 Task: Search one way flight ticket for 2 adults, 2 infants in seat and 1 infant on lap in first from Elko: Elko Regional Airport (j.c. Harris Field) to Greensboro: Piedmont Triad International Airport on 5-1-2023. Choice of flights is Spirit. Number of bags: 3 checked bags. Price is upto 90000. Outbound departure time preference is 10:45.
Action: Mouse moved to (190, 265)
Screenshot: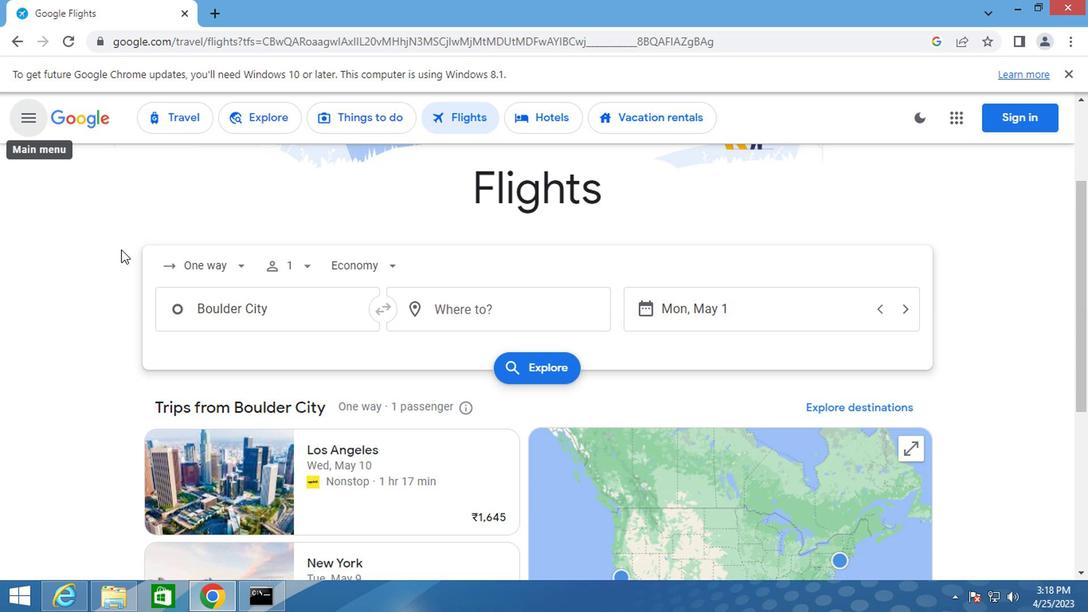 
Action: Mouse pressed left at (190, 265)
Screenshot: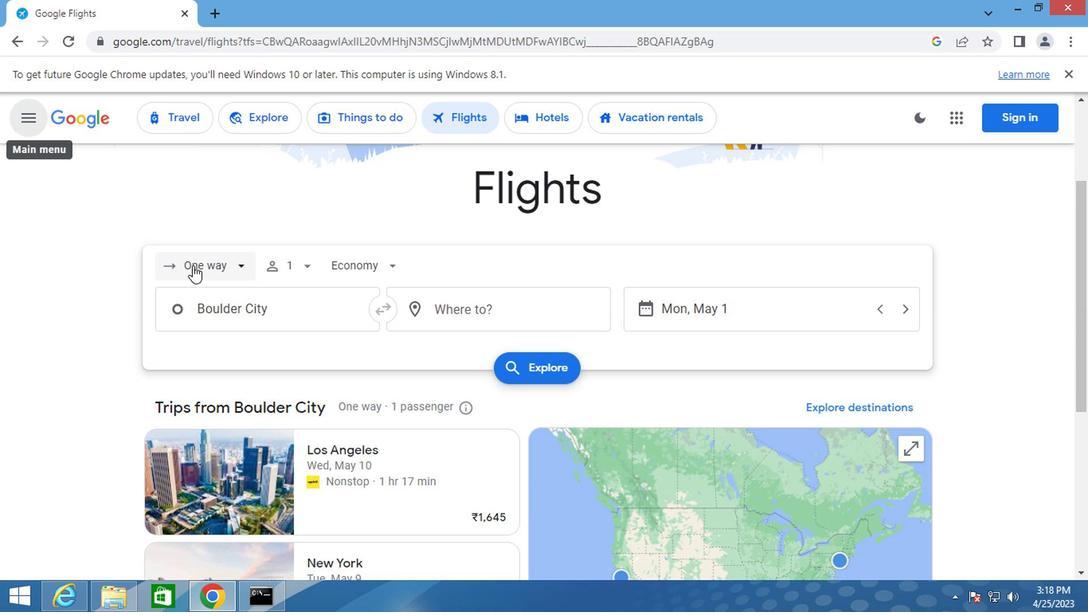 
Action: Mouse moved to (204, 339)
Screenshot: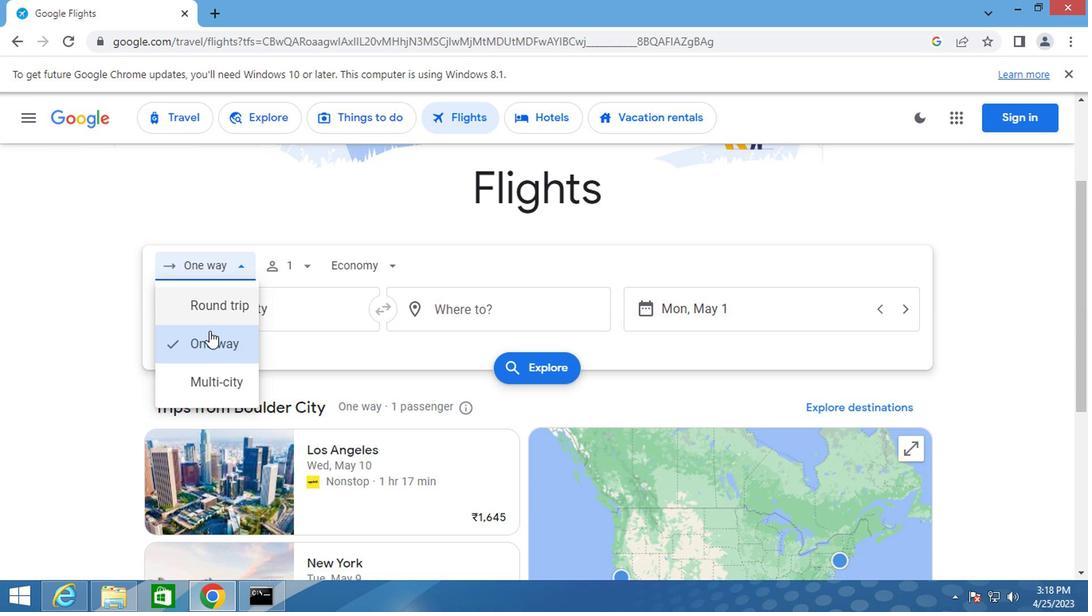 
Action: Mouse pressed left at (204, 339)
Screenshot: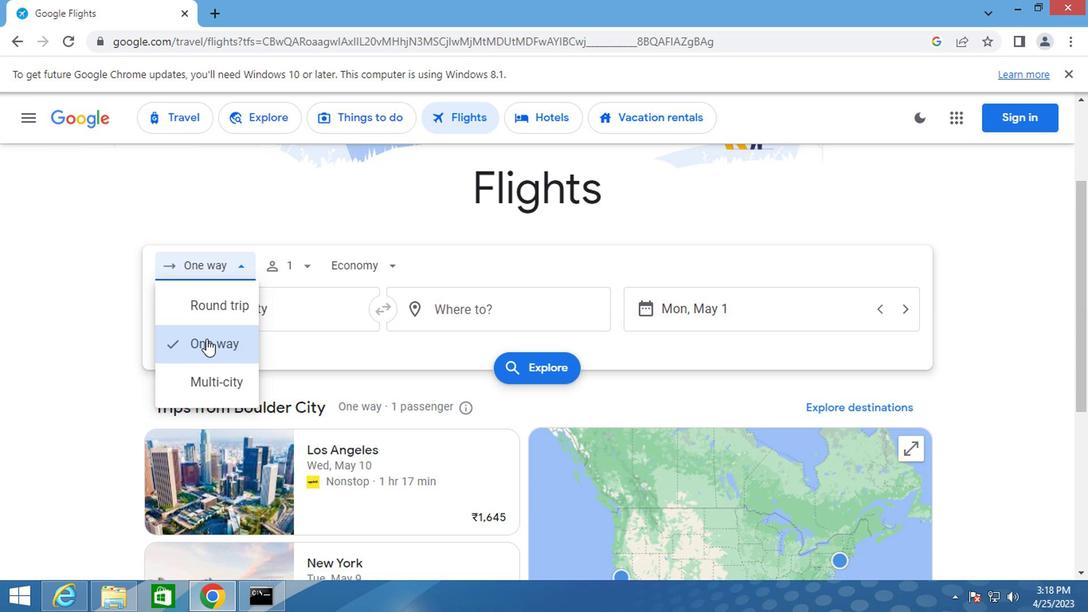 
Action: Mouse moved to (297, 266)
Screenshot: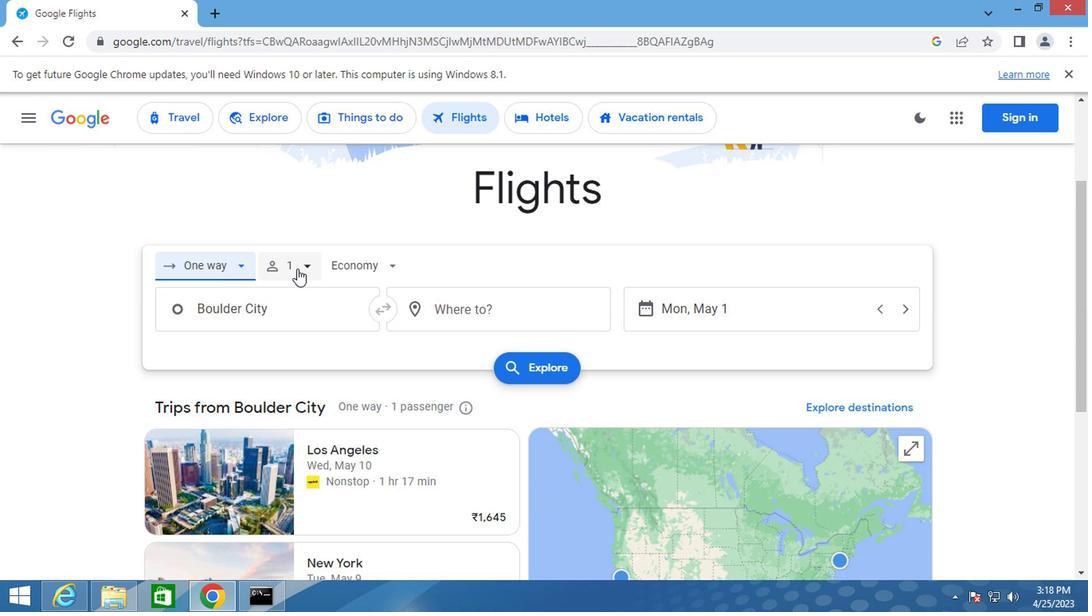 
Action: Mouse pressed left at (297, 266)
Screenshot: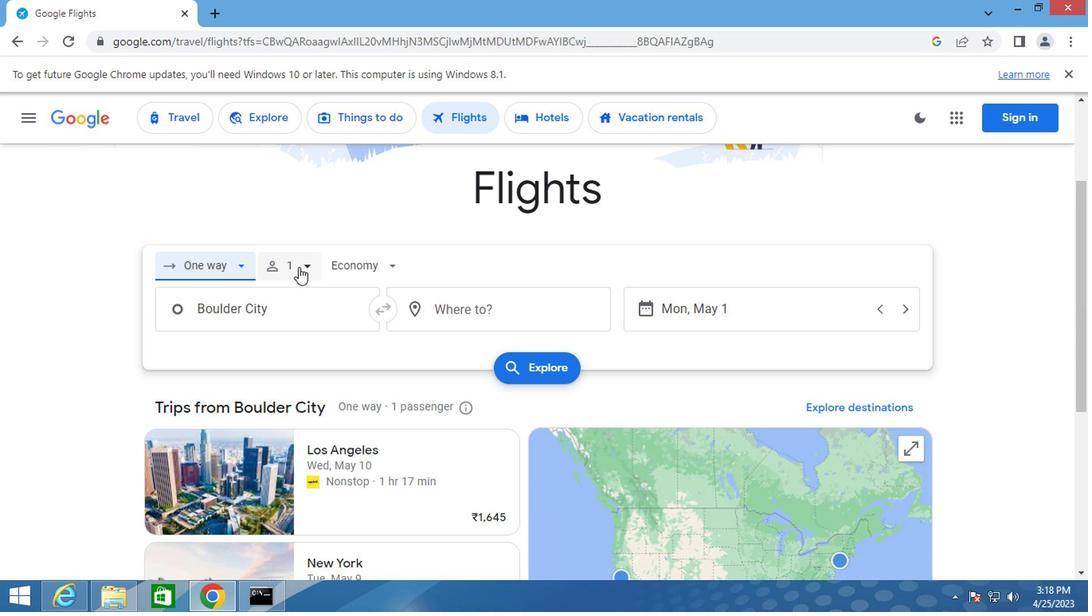 
Action: Mouse moved to (421, 307)
Screenshot: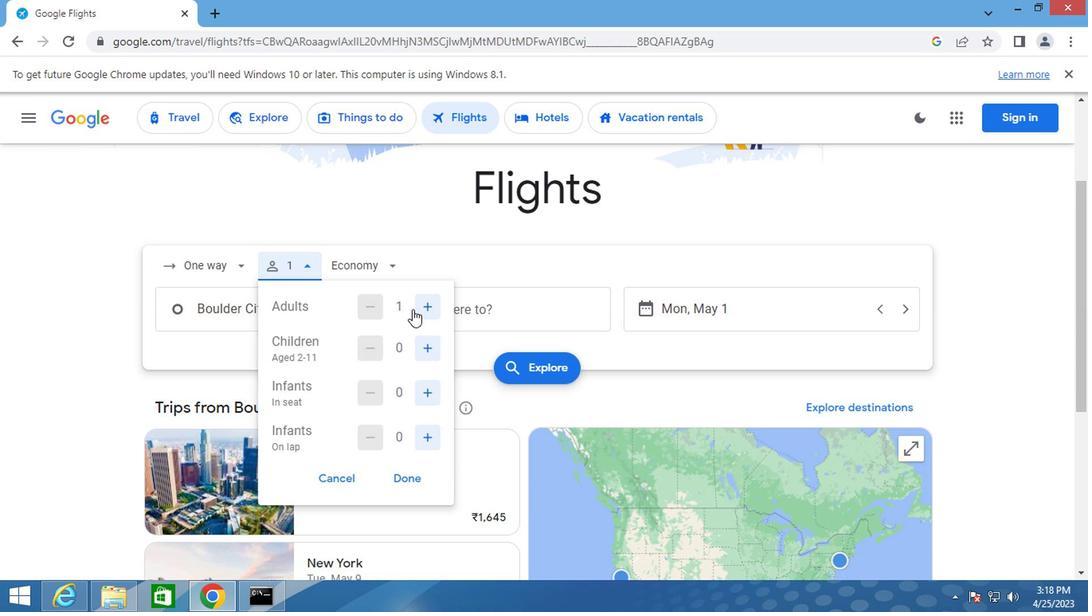 
Action: Mouse pressed left at (421, 307)
Screenshot: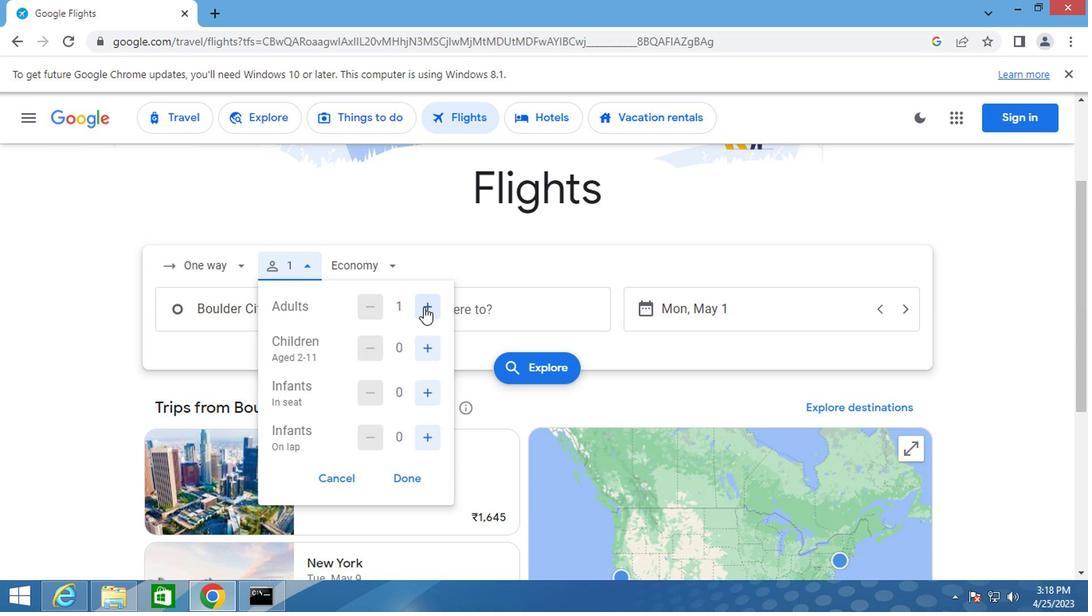 
Action: Mouse pressed left at (421, 307)
Screenshot: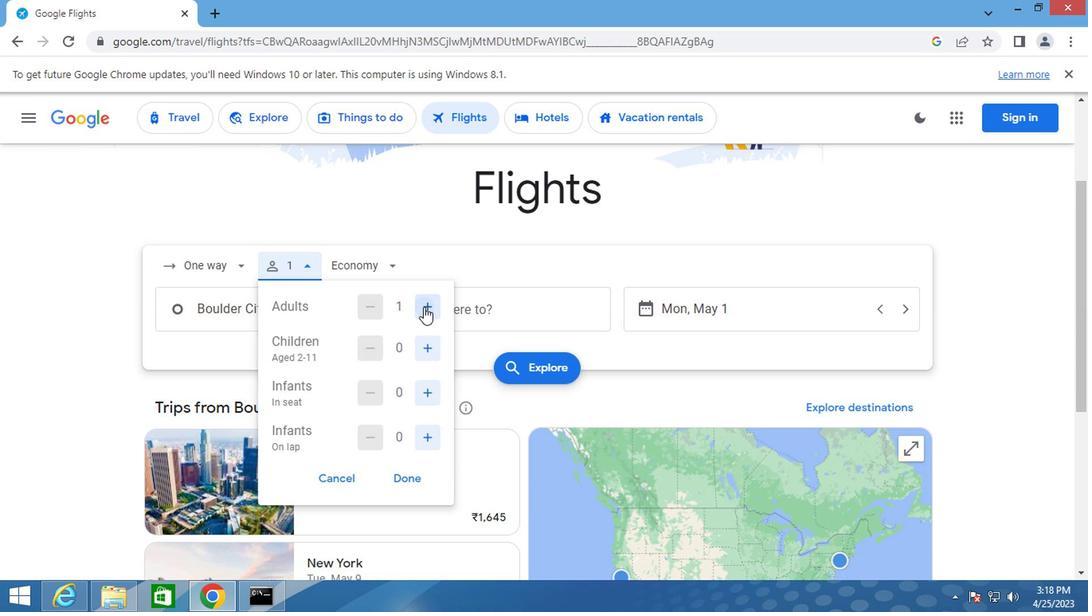 
Action: Mouse moved to (420, 342)
Screenshot: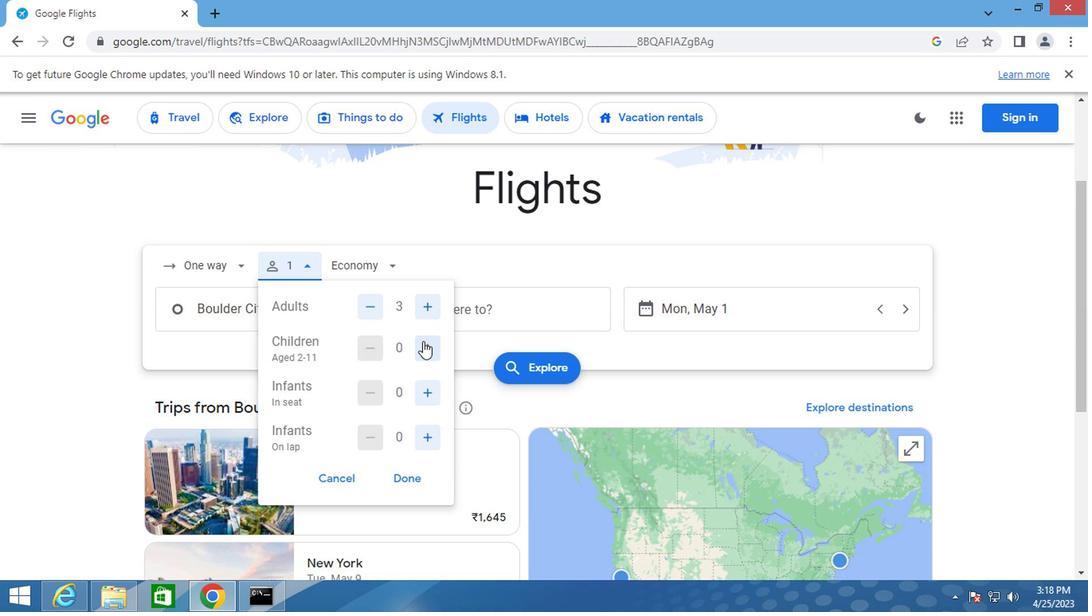 
Action: Mouse pressed left at (420, 342)
Screenshot: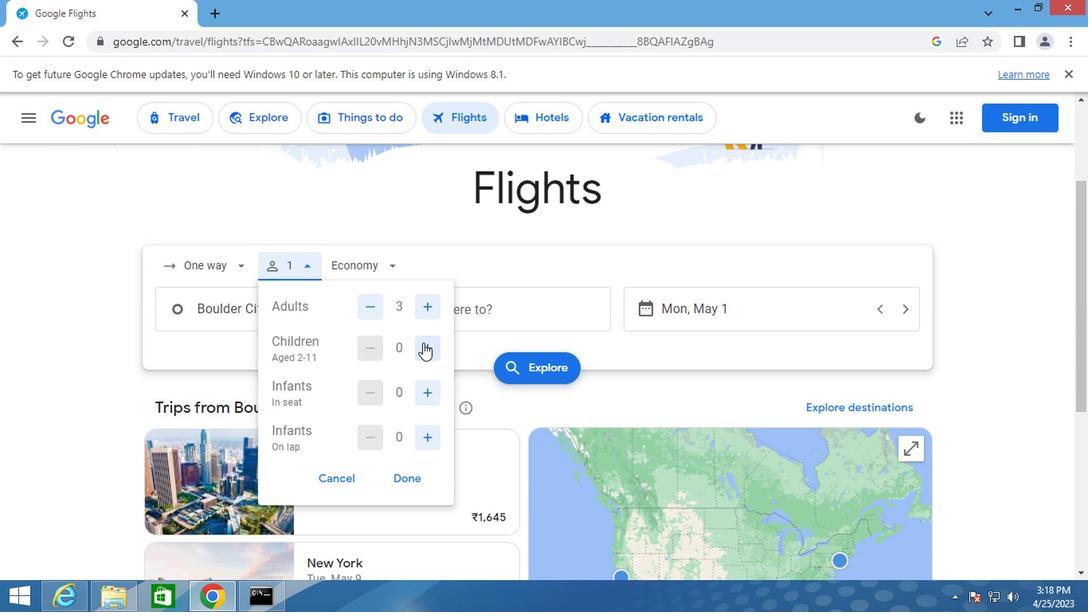 
Action: Mouse pressed left at (420, 342)
Screenshot: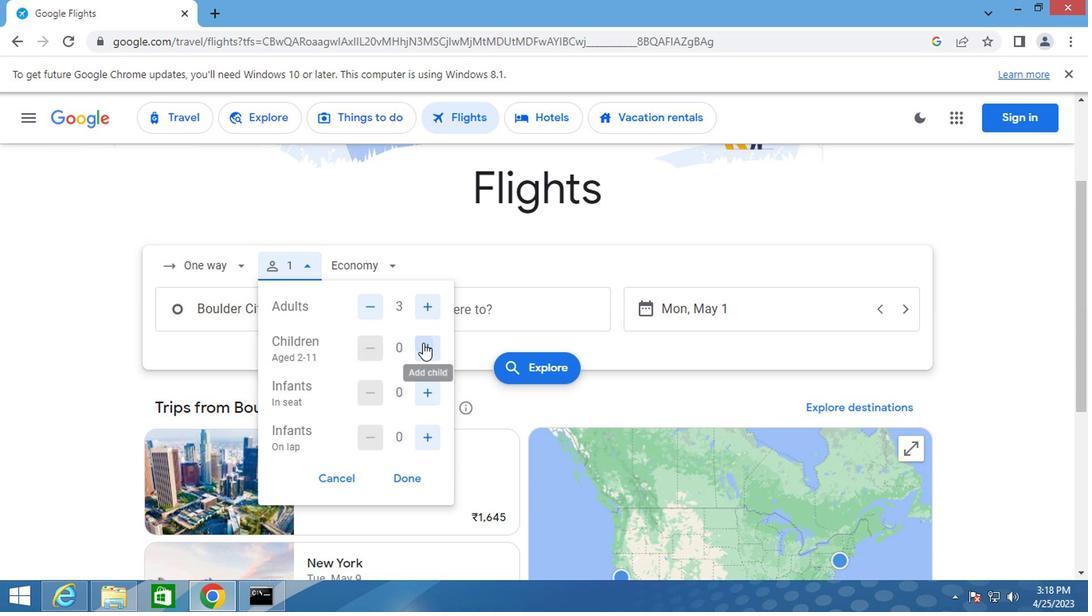 
Action: Mouse pressed left at (420, 342)
Screenshot: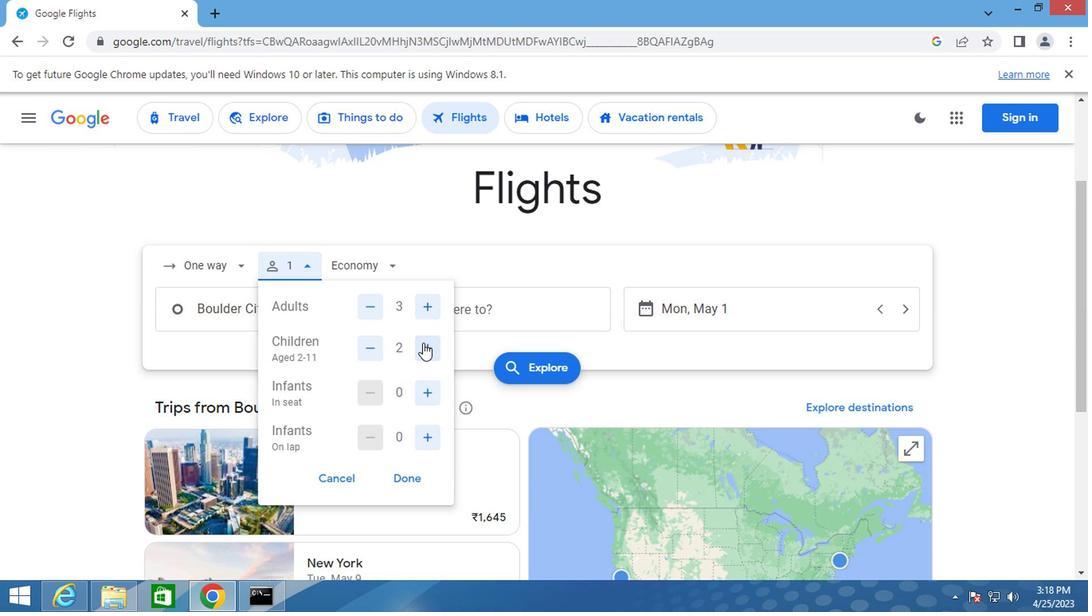 
Action: Mouse moved to (370, 273)
Screenshot: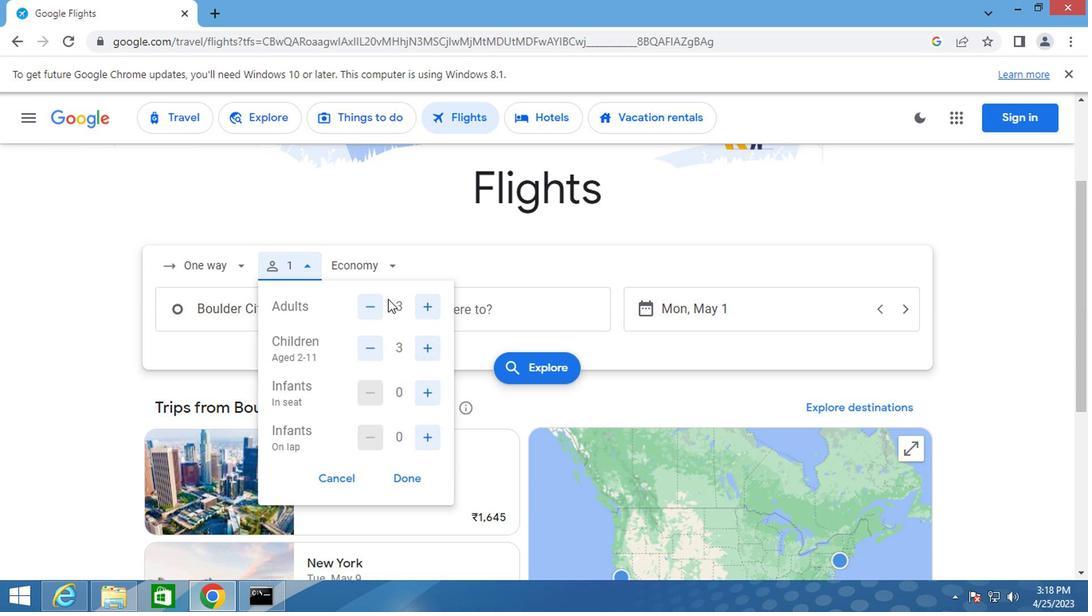 
Action: Mouse pressed left at (370, 273)
Screenshot: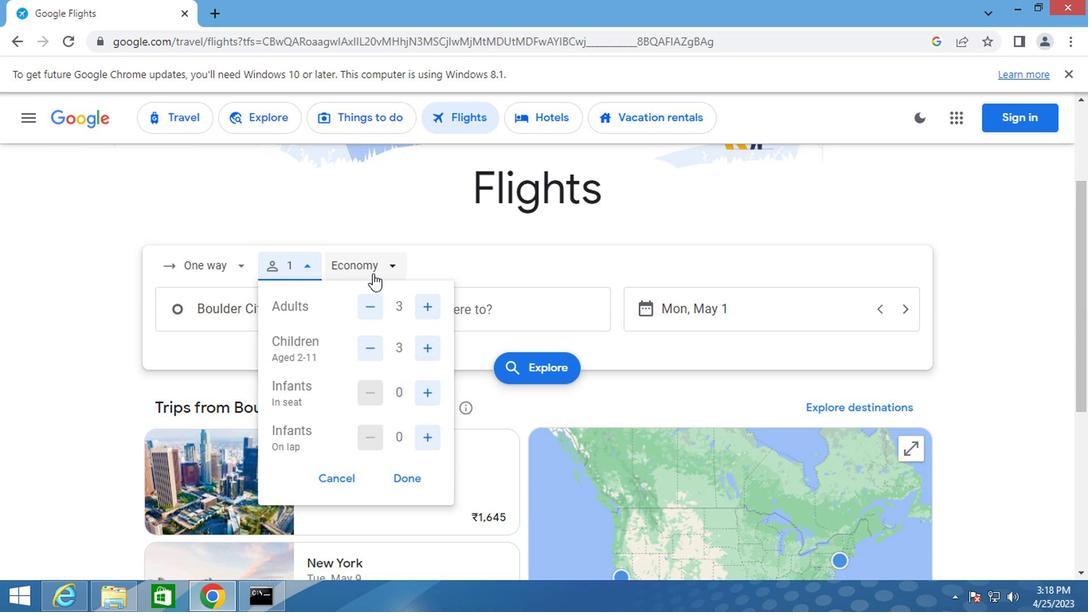 
Action: Mouse moved to (381, 370)
Screenshot: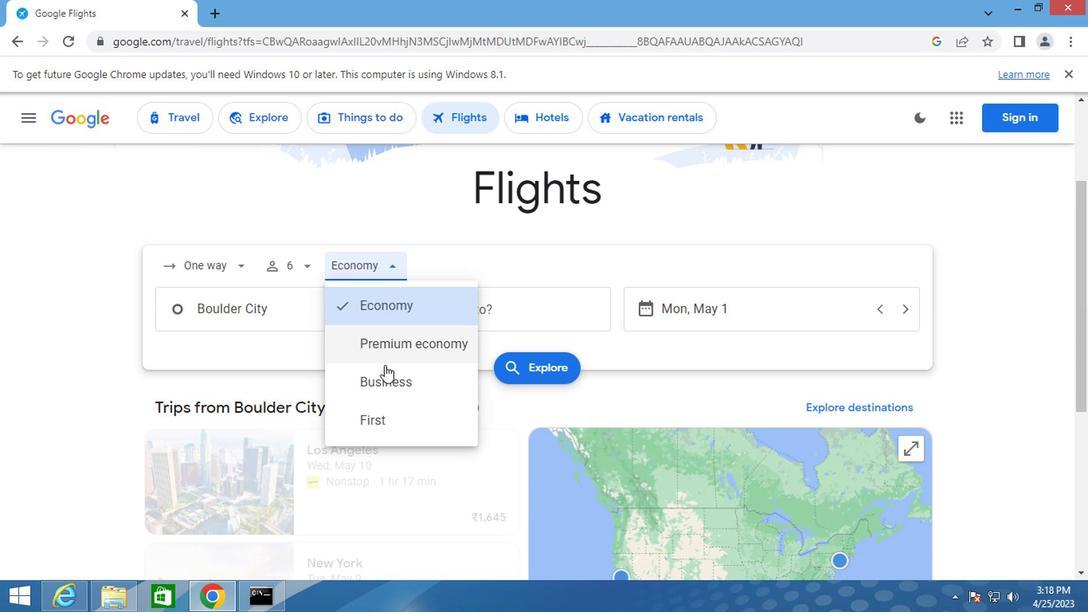 
Action: Mouse pressed left at (381, 370)
Screenshot: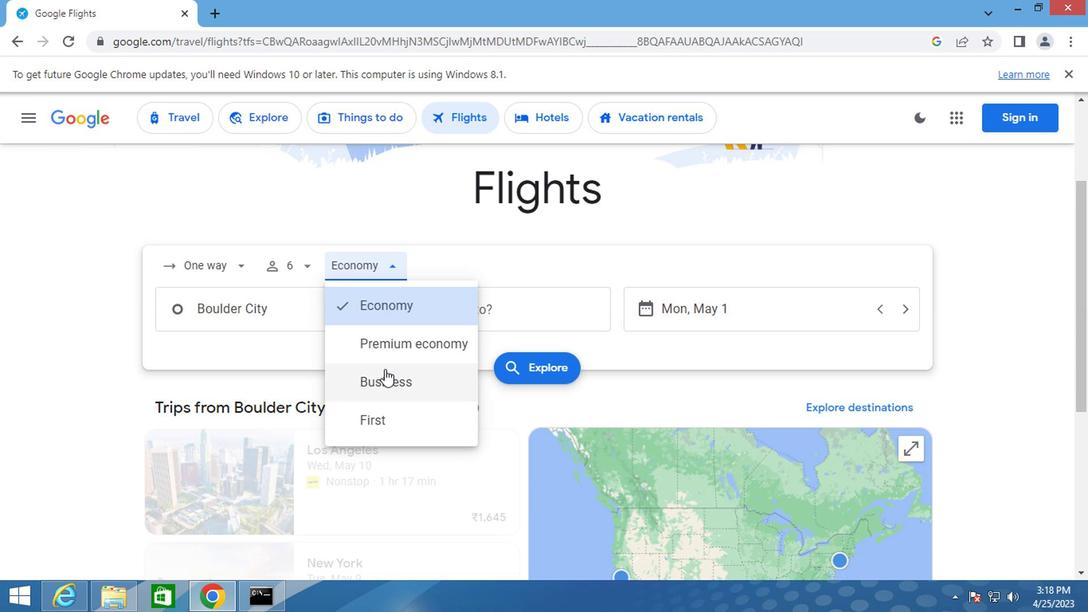 
Action: Mouse moved to (268, 313)
Screenshot: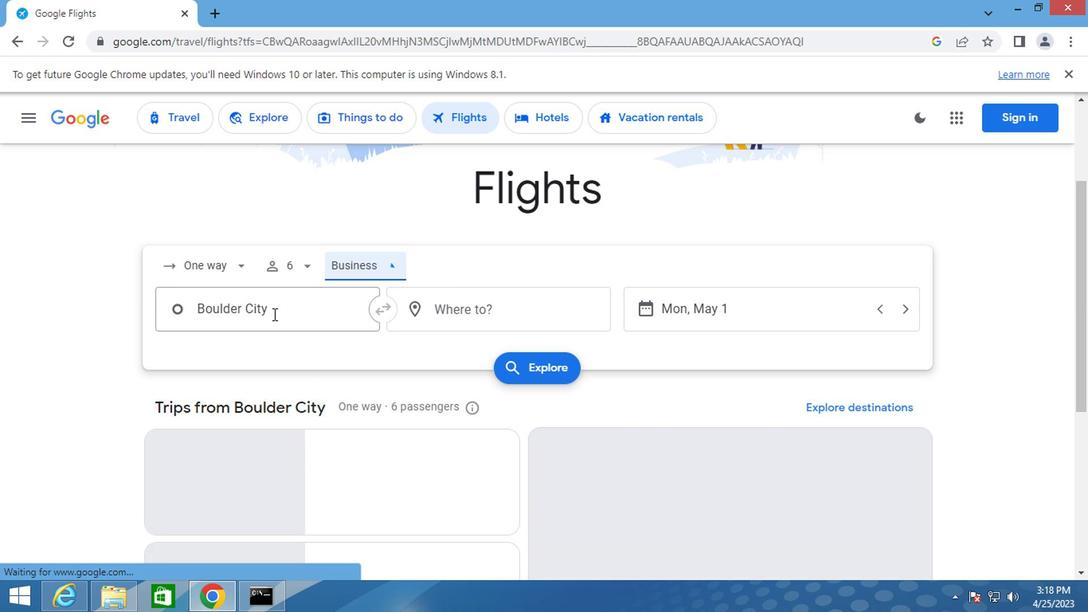 
Action: Mouse pressed left at (268, 313)
Screenshot: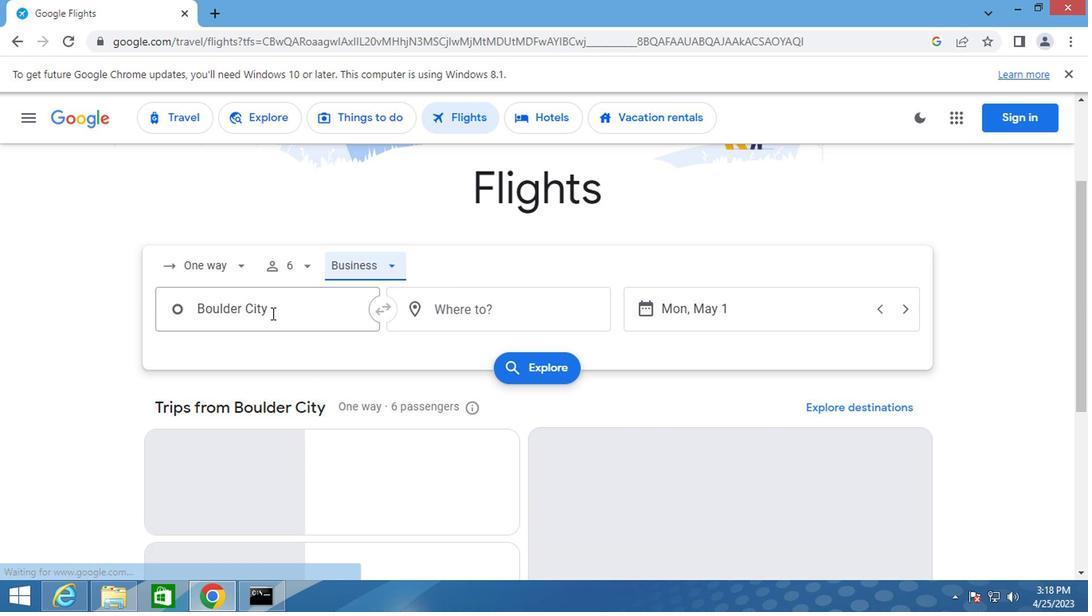 
Action: Key pressed elko<Key.space>
Screenshot: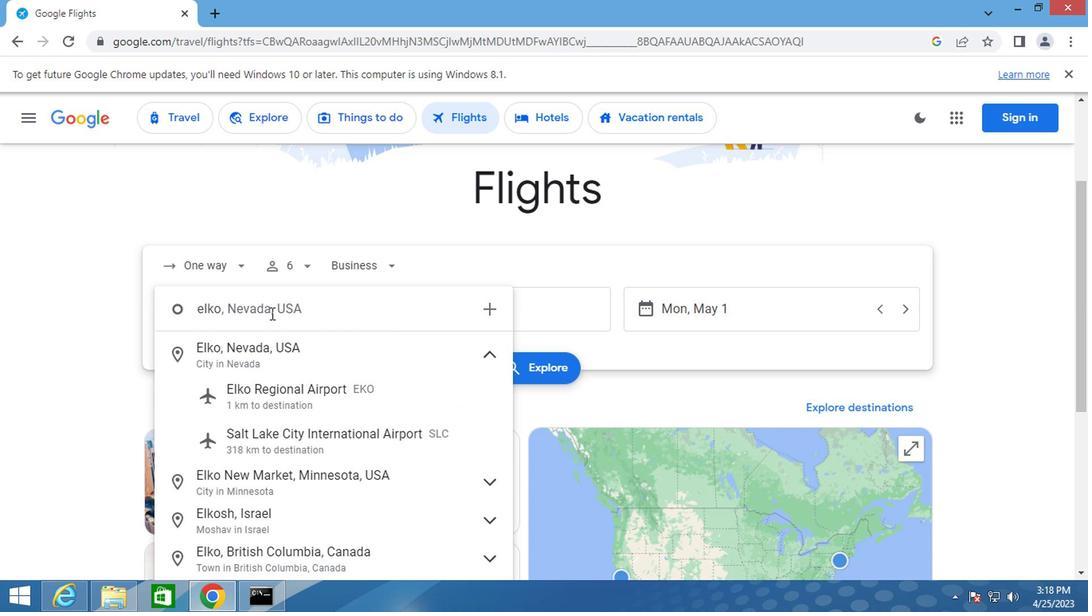 
Action: Mouse moved to (273, 396)
Screenshot: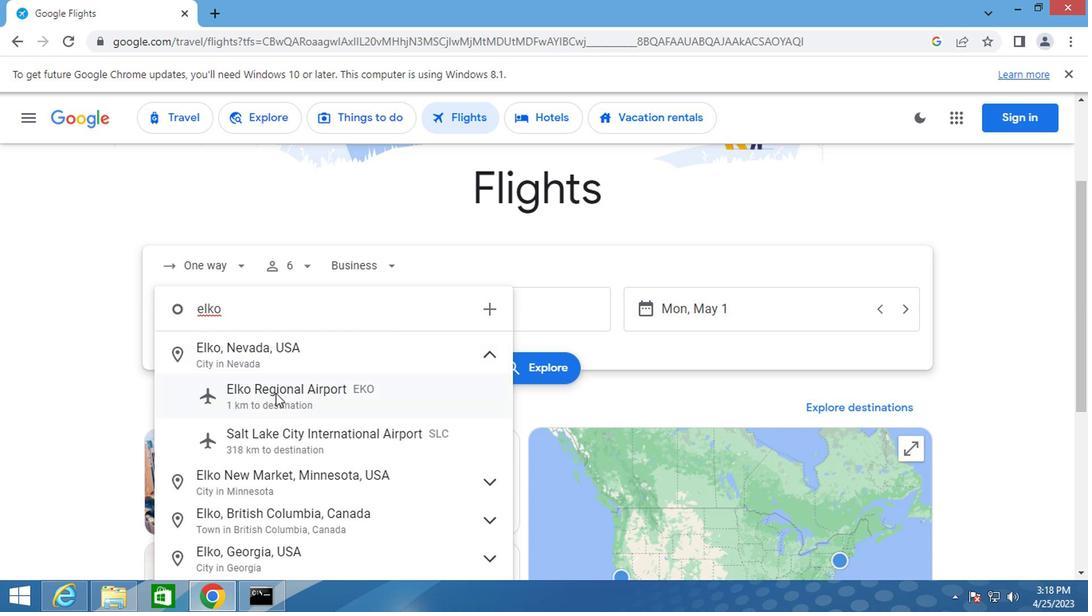 
Action: Mouse pressed left at (273, 396)
Screenshot: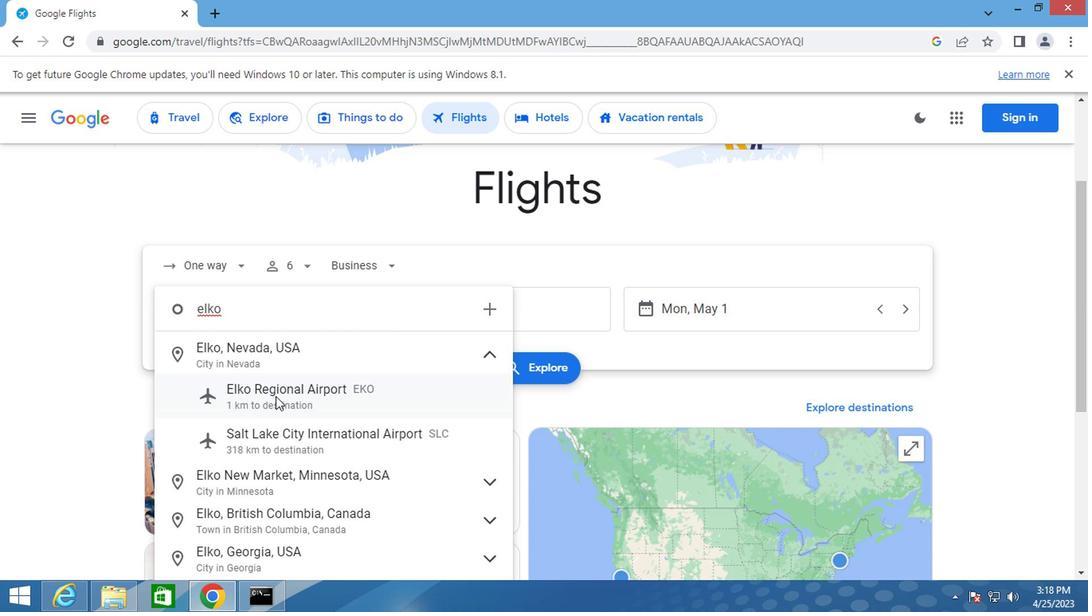 
Action: Mouse moved to (456, 311)
Screenshot: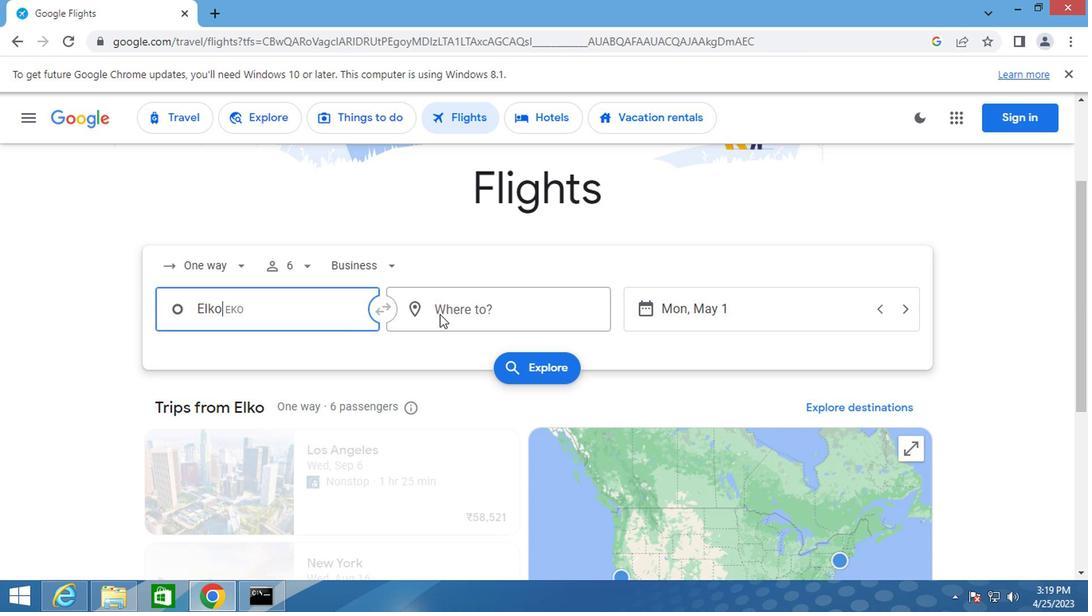 
Action: Mouse pressed left at (456, 311)
Screenshot: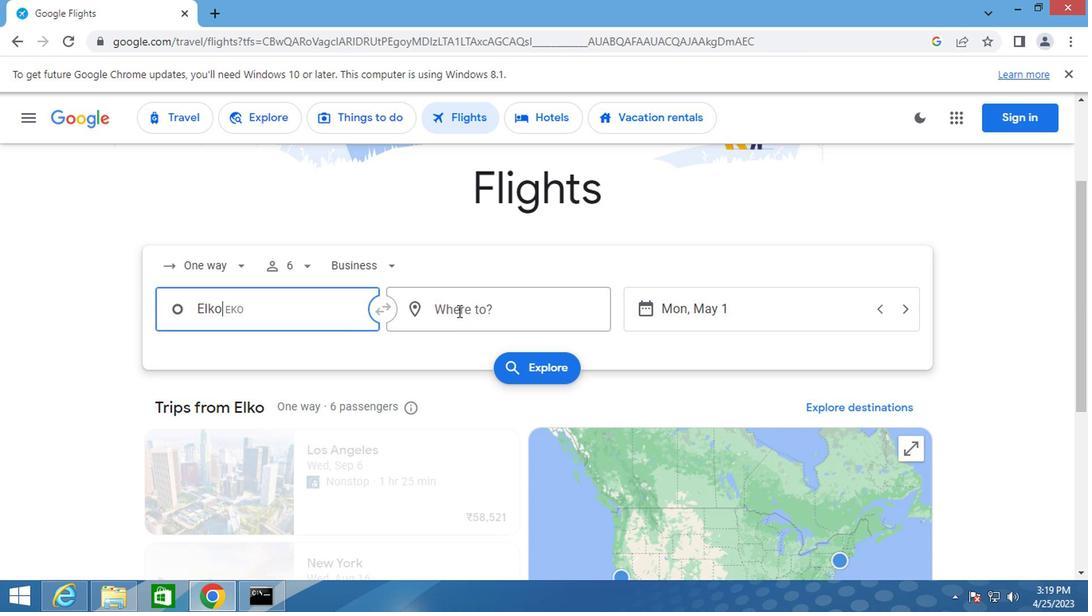 
Action: Key pressed rockford
Screenshot: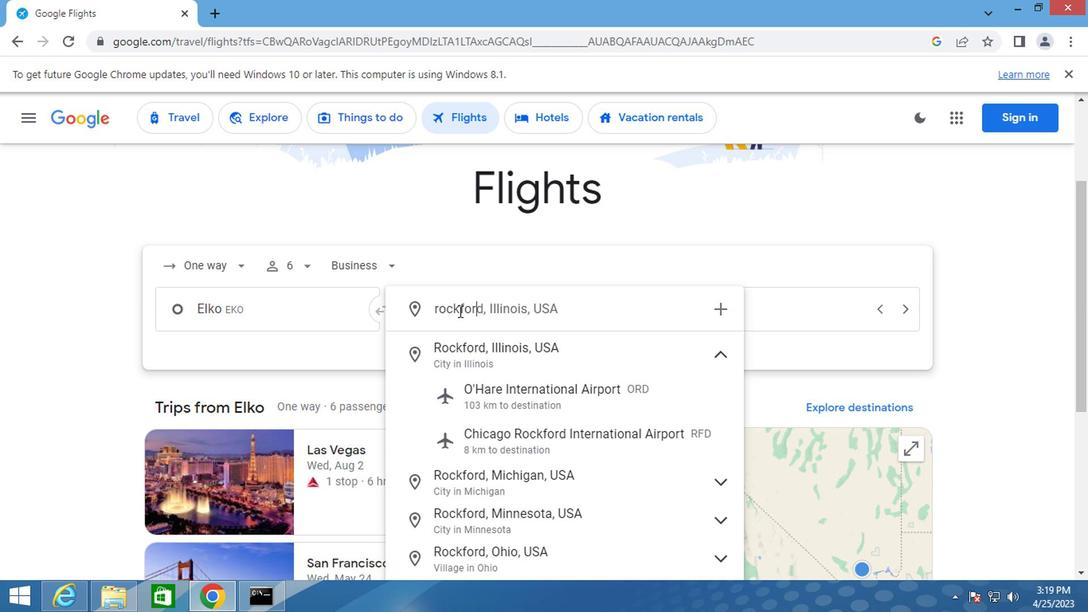 
Action: Mouse moved to (476, 433)
Screenshot: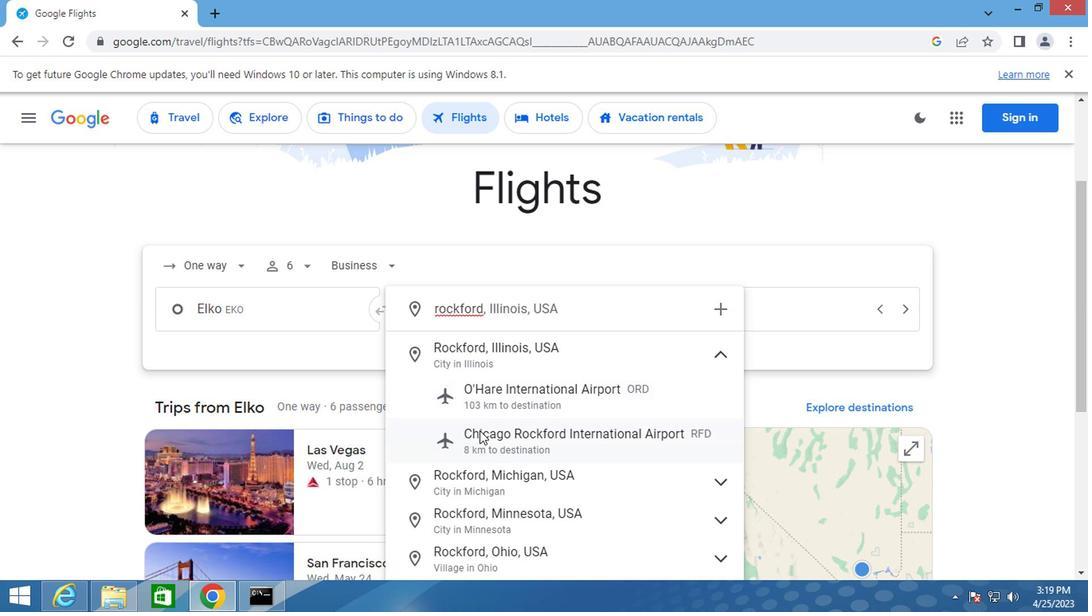 
Action: Mouse pressed left at (476, 433)
Screenshot: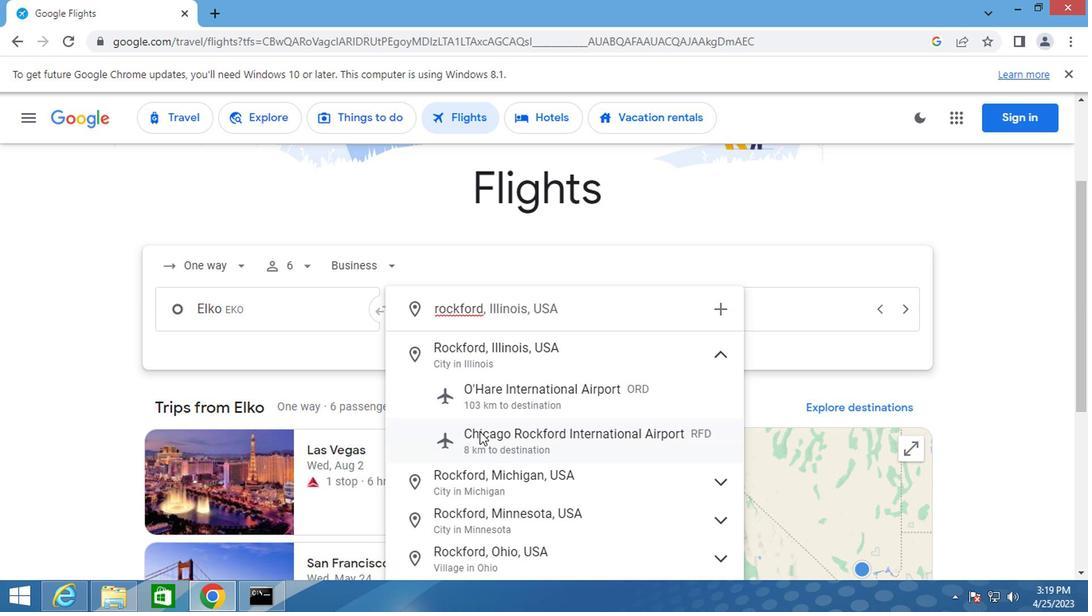 
Action: Mouse moved to (671, 316)
Screenshot: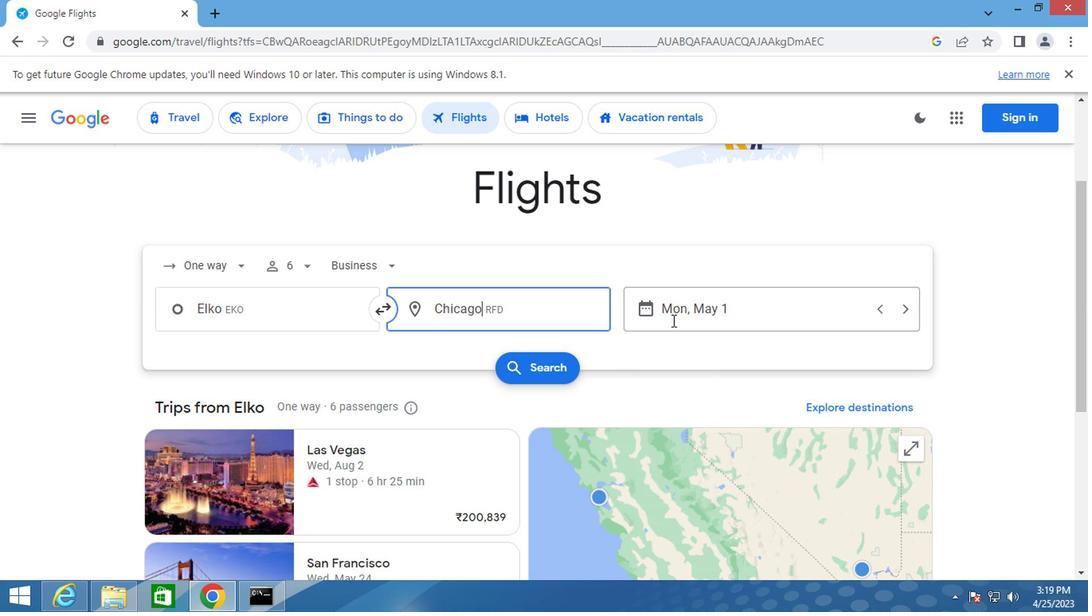 
Action: Mouse pressed left at (671, 316)
Screenshot: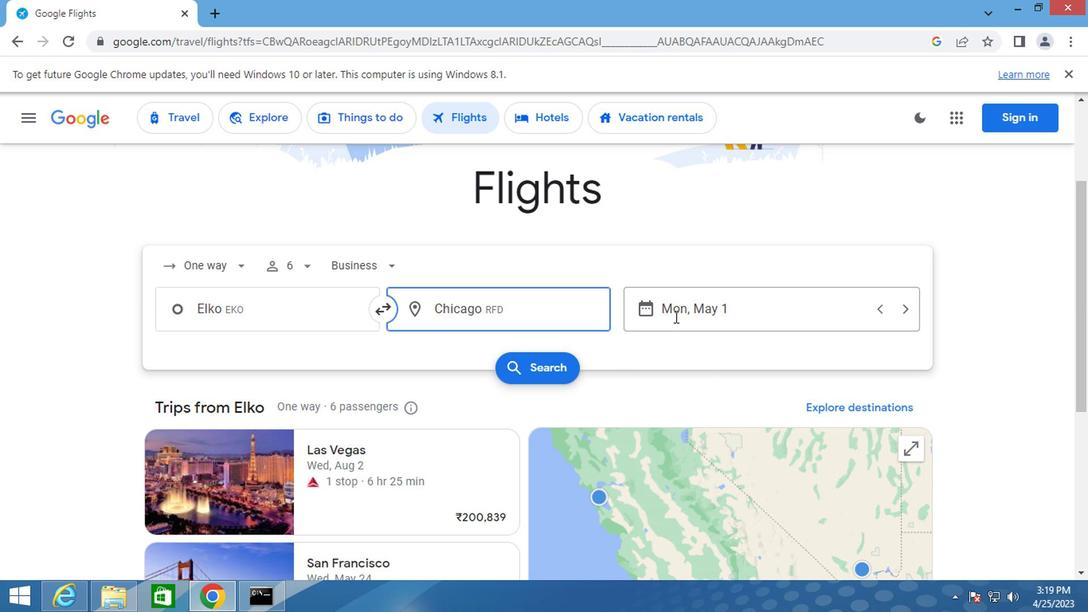 
Action: Mouse moved to (701, 291)
Screenshot: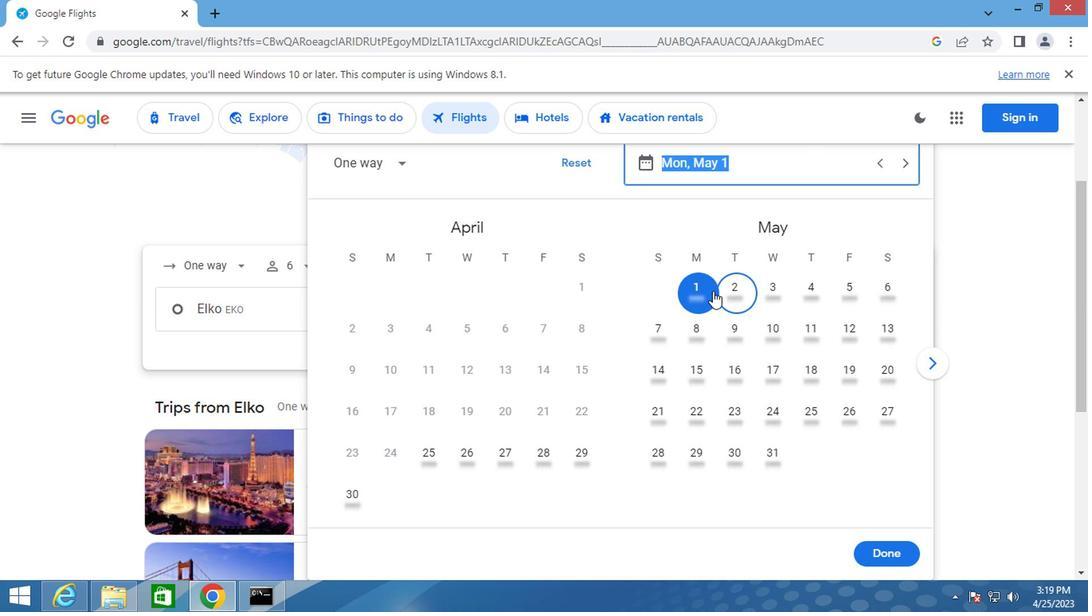 
Action: Mouse pressed left at (701, 291)
Screenshot: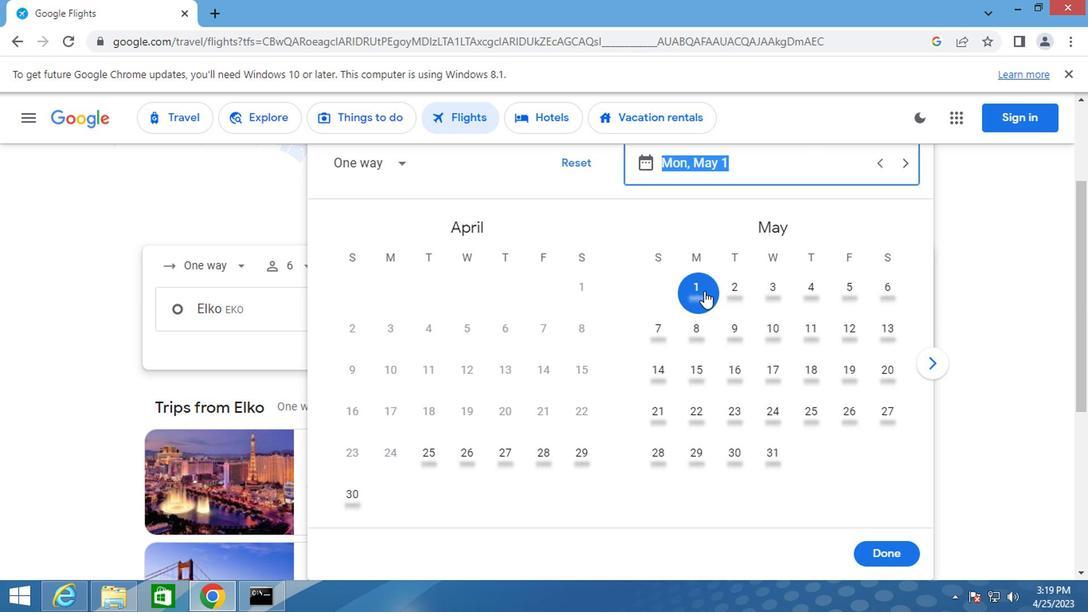 
Action: Mouse moved to (891, 550)
Screenshot: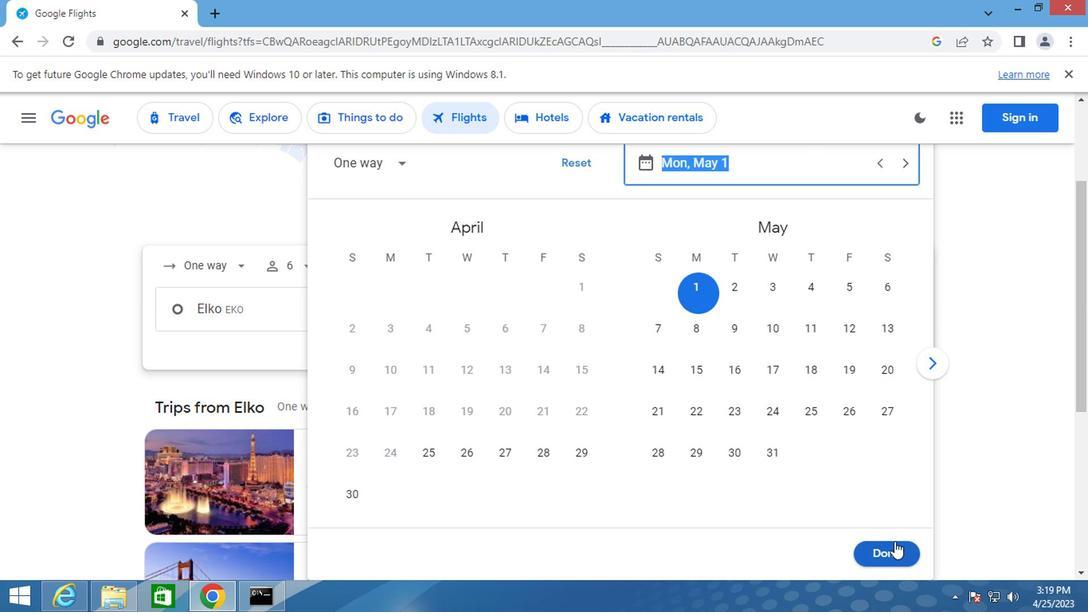 
Action: Mouse pressed left at (891, 550)
Screenshot: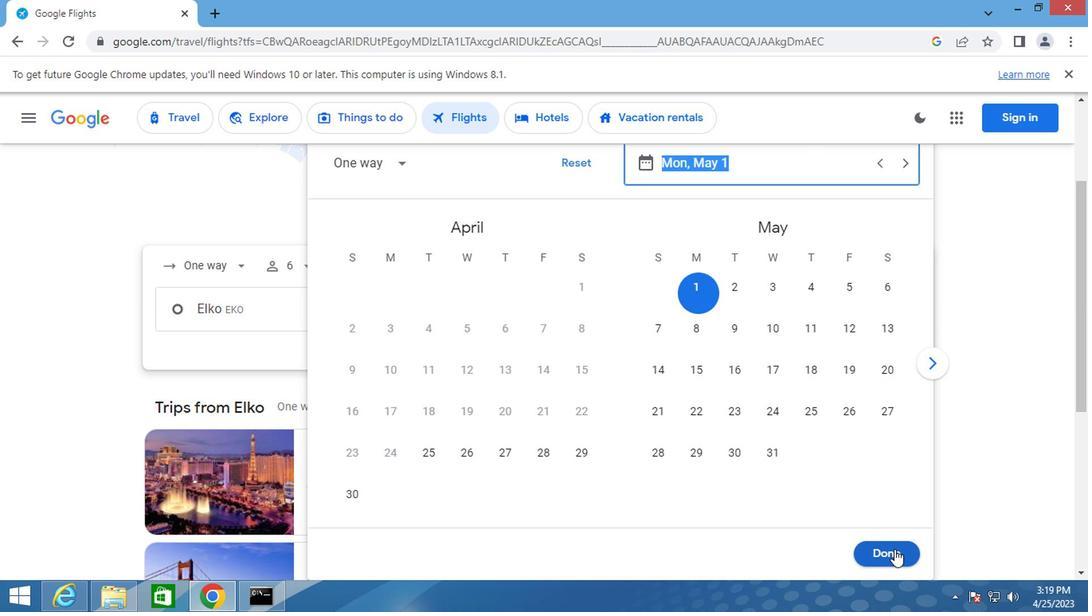 
Action: Mouse moved to (551, 367)
Screenshot: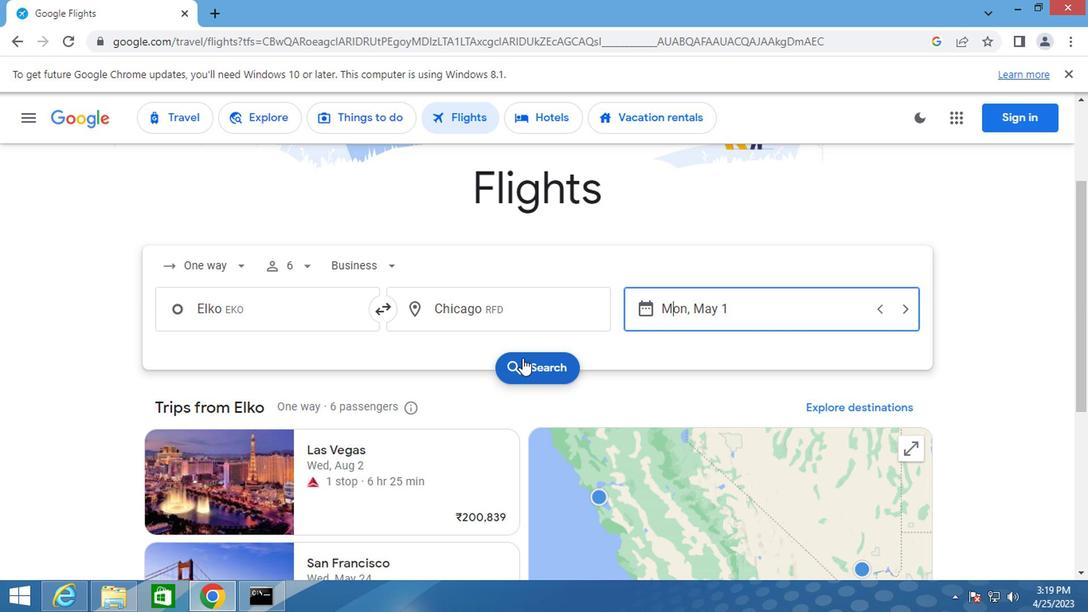 
Action: Mouse pressed left at (551, 367)
Screenshot: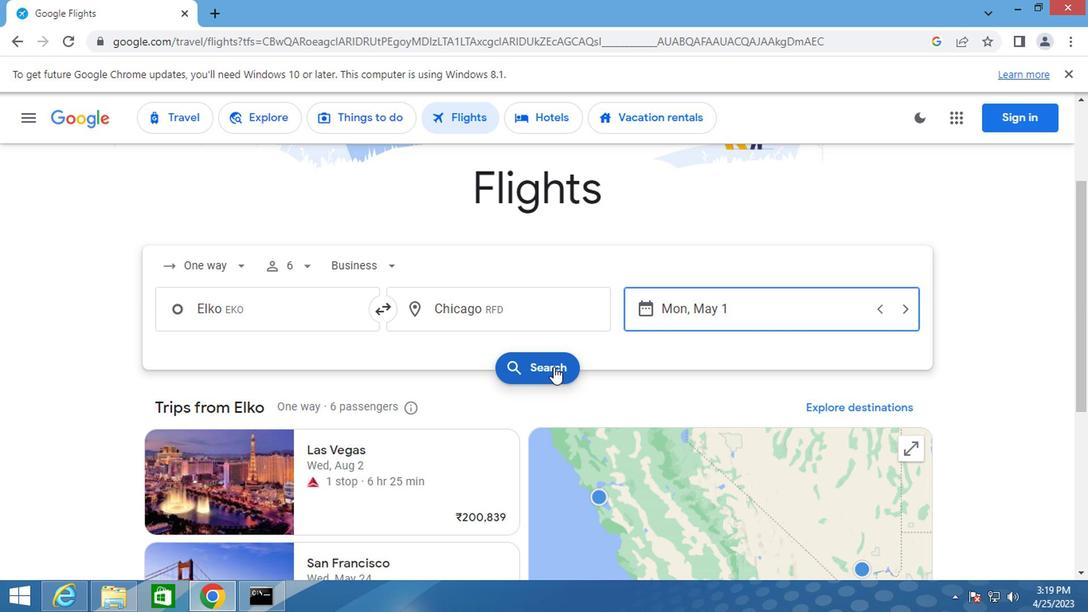 
Action: Mouse moved to (197, 265)
Screenshot: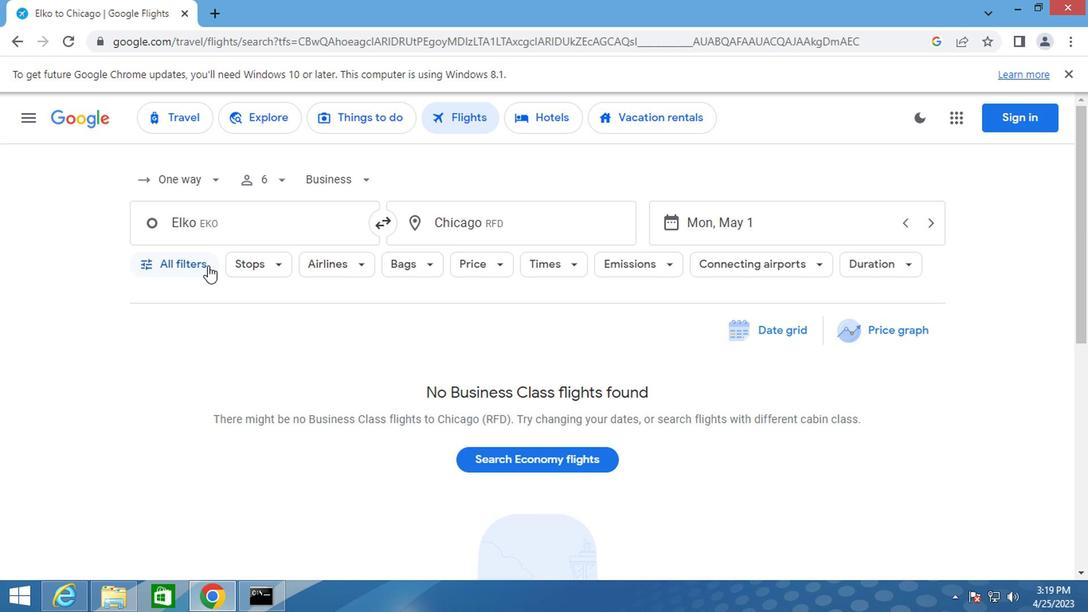 
Action: Mouse pressed left at (197, 265)
Screenshot: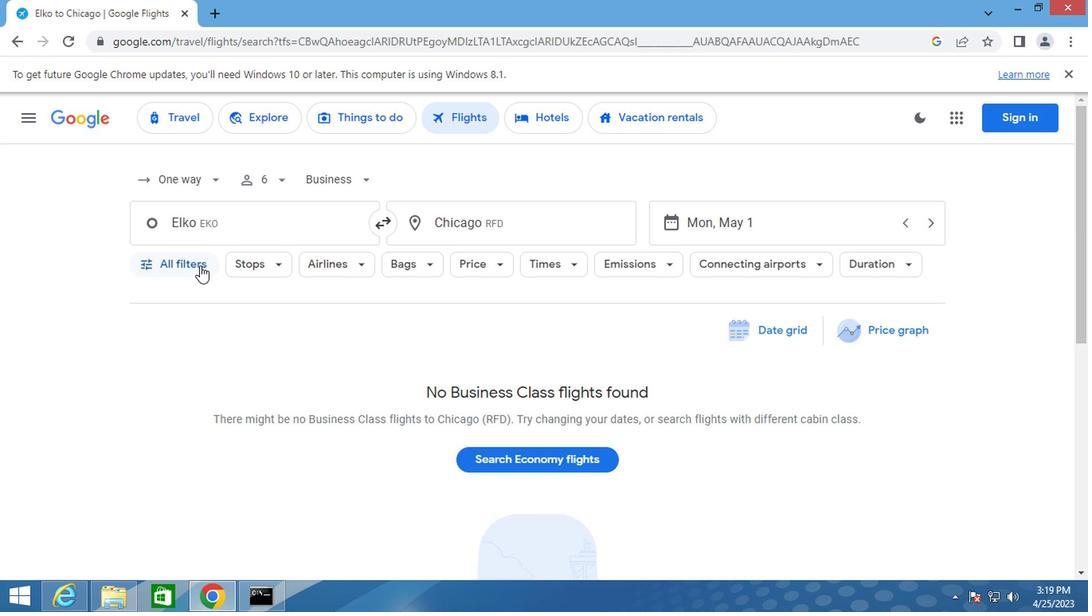 
Action: Mouse moved to (308, 380)
Screenshot: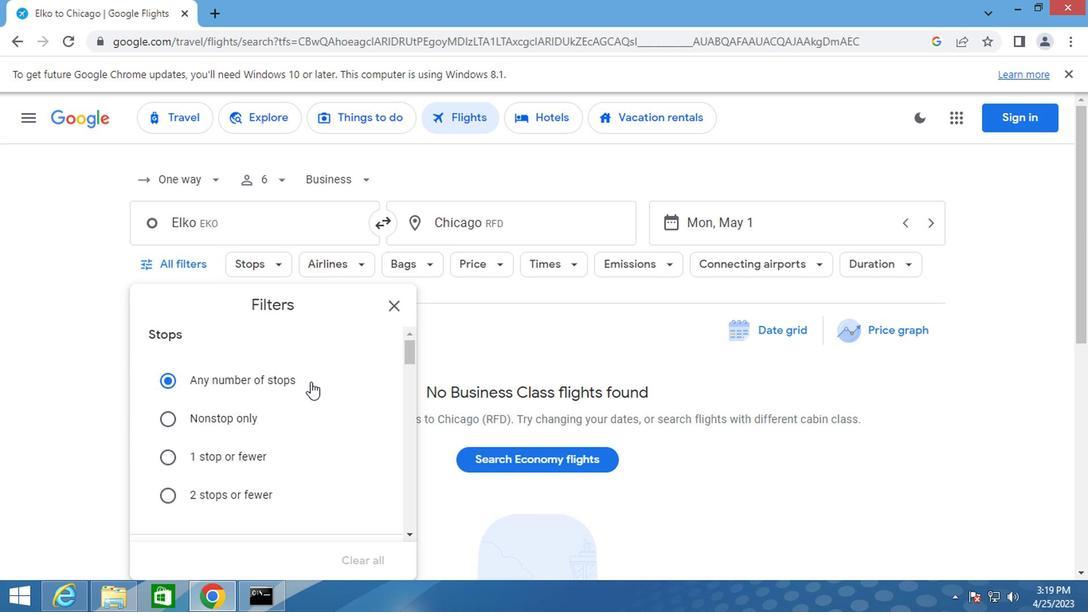
Action: Mouse scrolled (308, 379) with delta (0, -1)
Screenshot: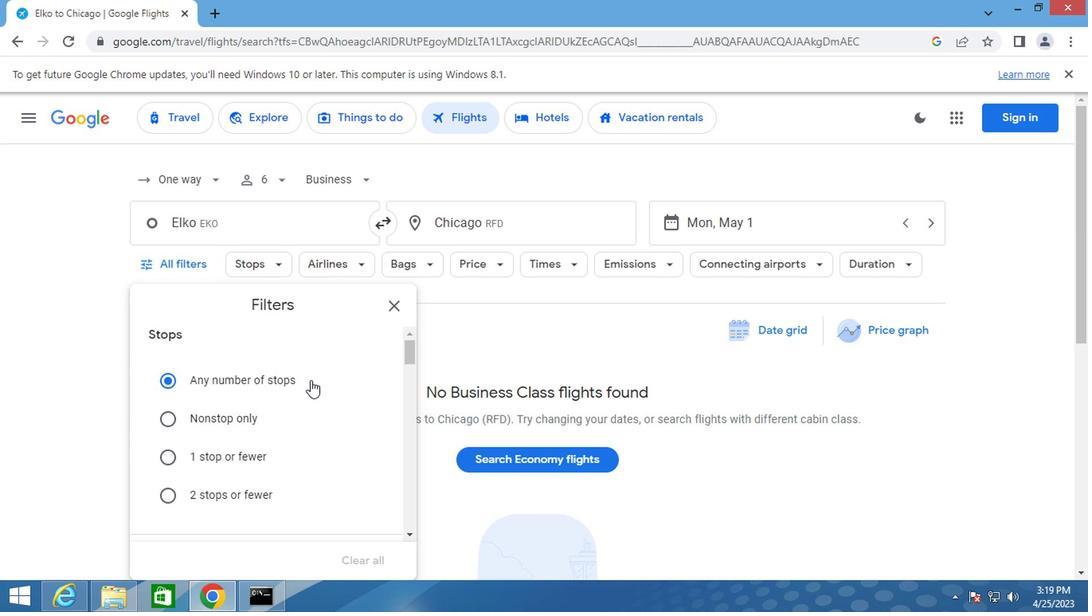 
Action: Mouse scrolled (308, 379) with delta (0, -1)
Screenshot: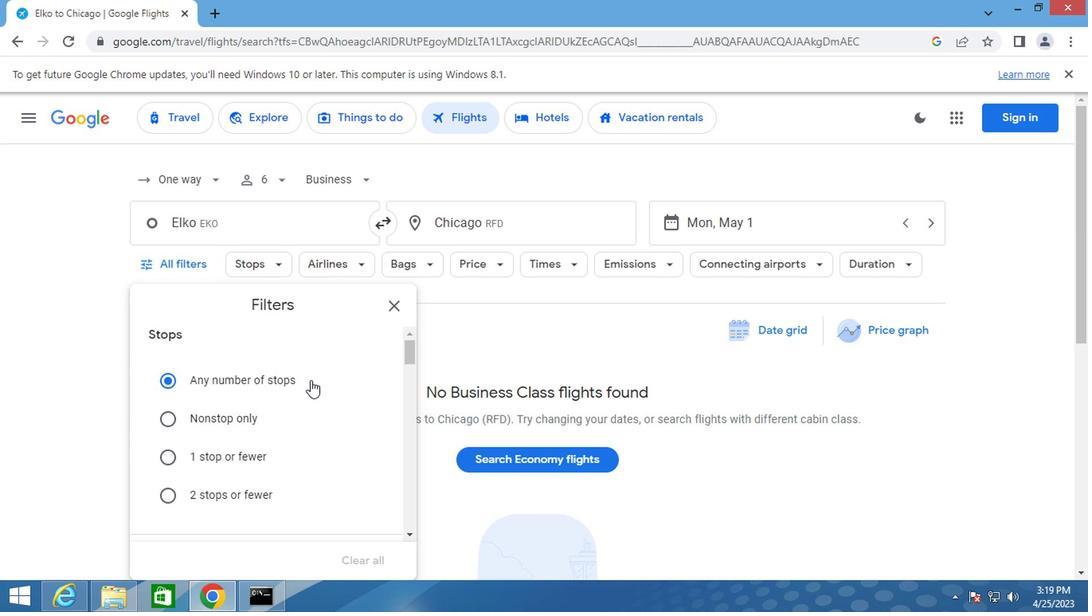 
Action: Mouse scrolled (308, 379) with delta (0, -1)
Screenshot: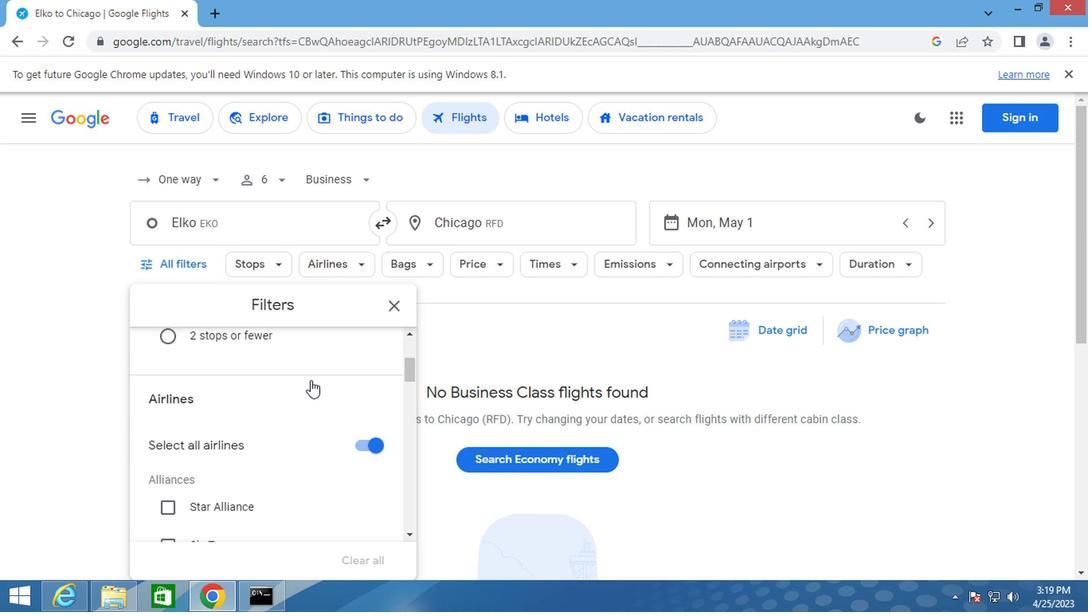 
Action: Mouse scrolled (308, 379) with delta (0, -1)
Screenshot: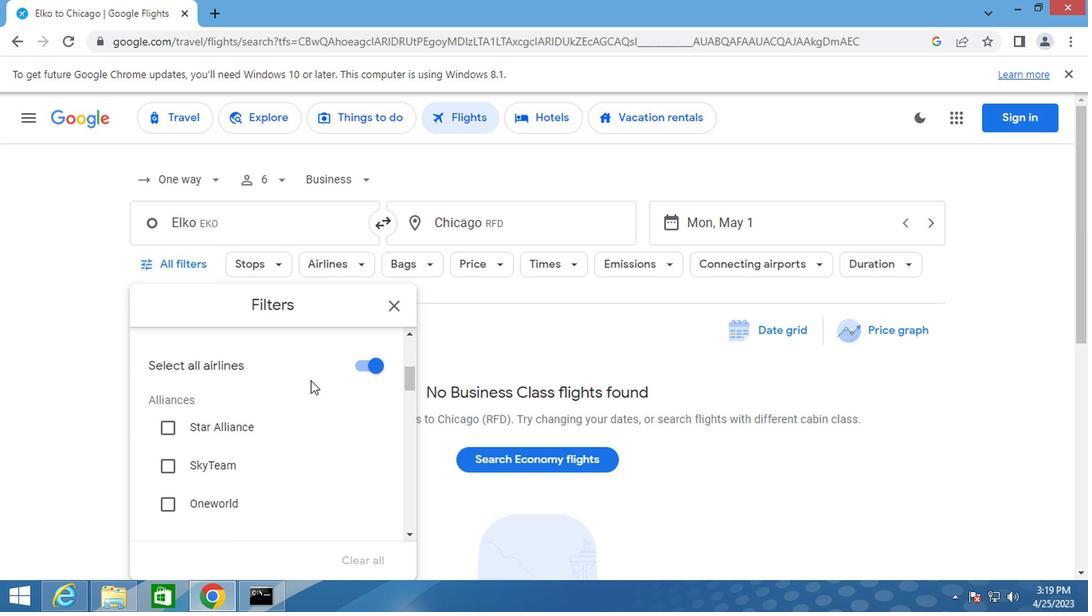 
Action: Mouse scrolled (308, 379) with delta (0, -1)
Screenshot: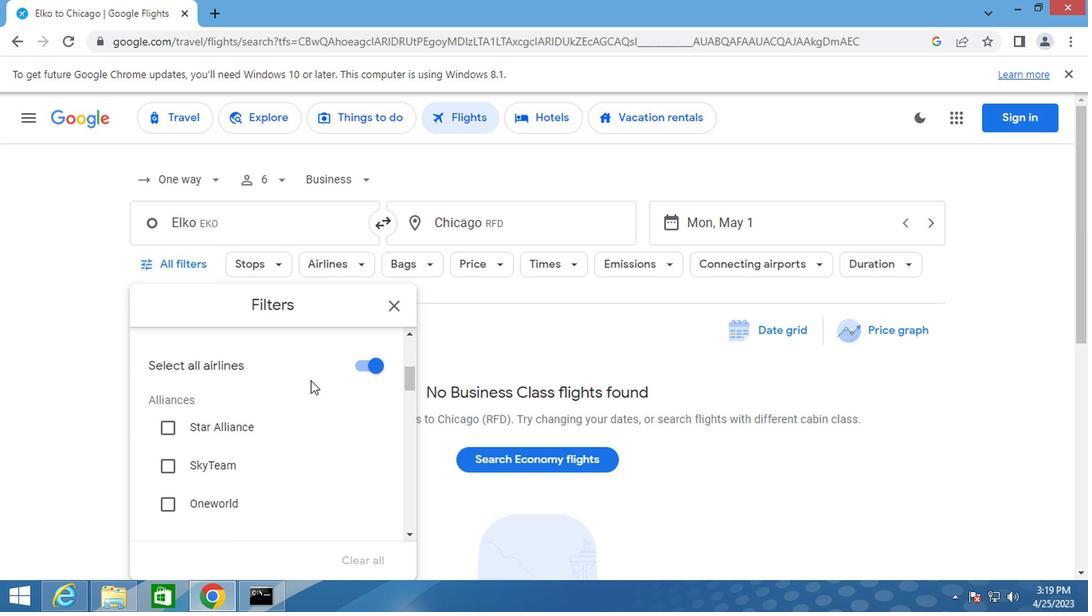 
Action: Mouse moved to (370, 490)
Screenshot: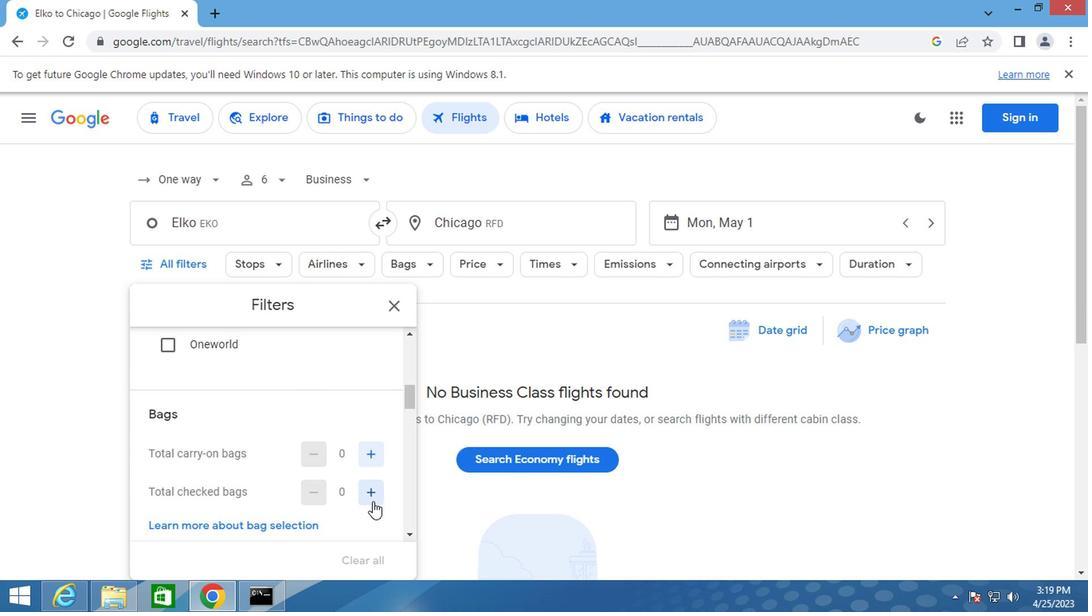 
Action: Mouse pressed left at (370, 490)
Screenshot: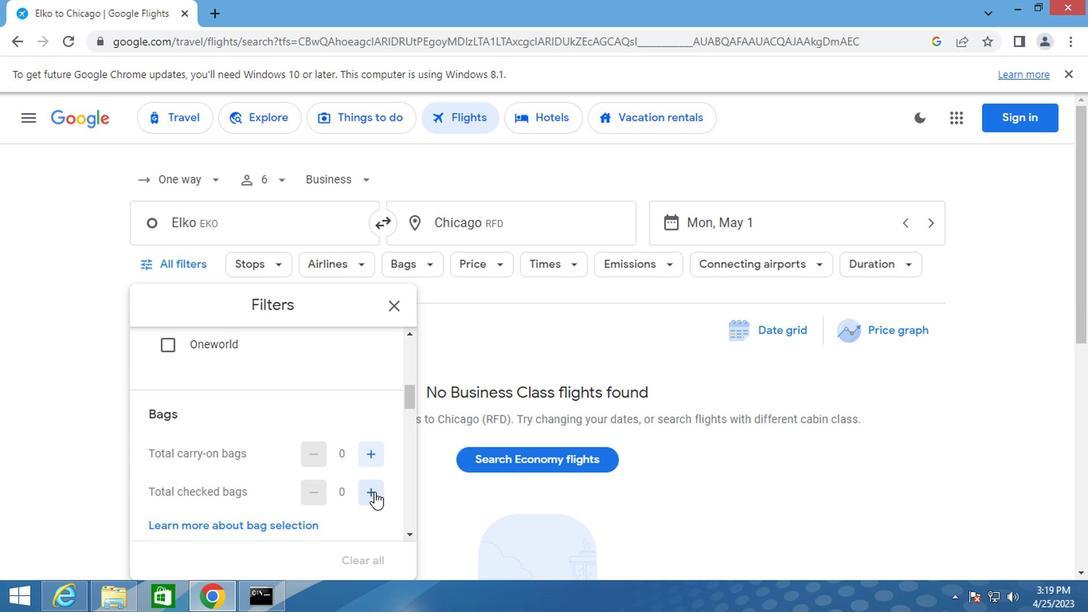
Action: Mouse pressed left at (370, 490)
Screenshot: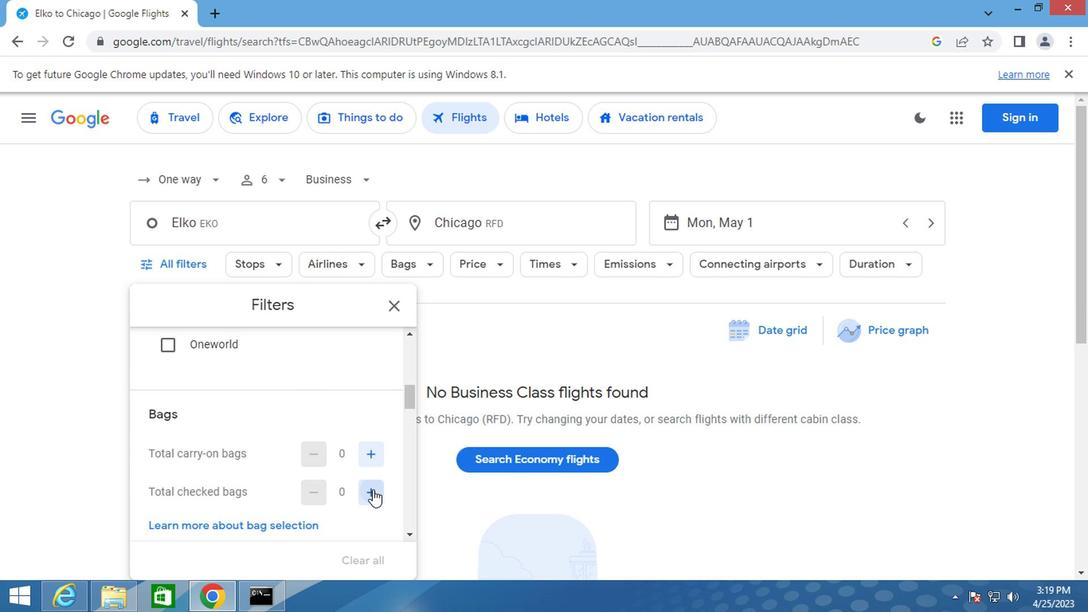 
Action: Mouse pressed left at (370, 490)
Screenshot: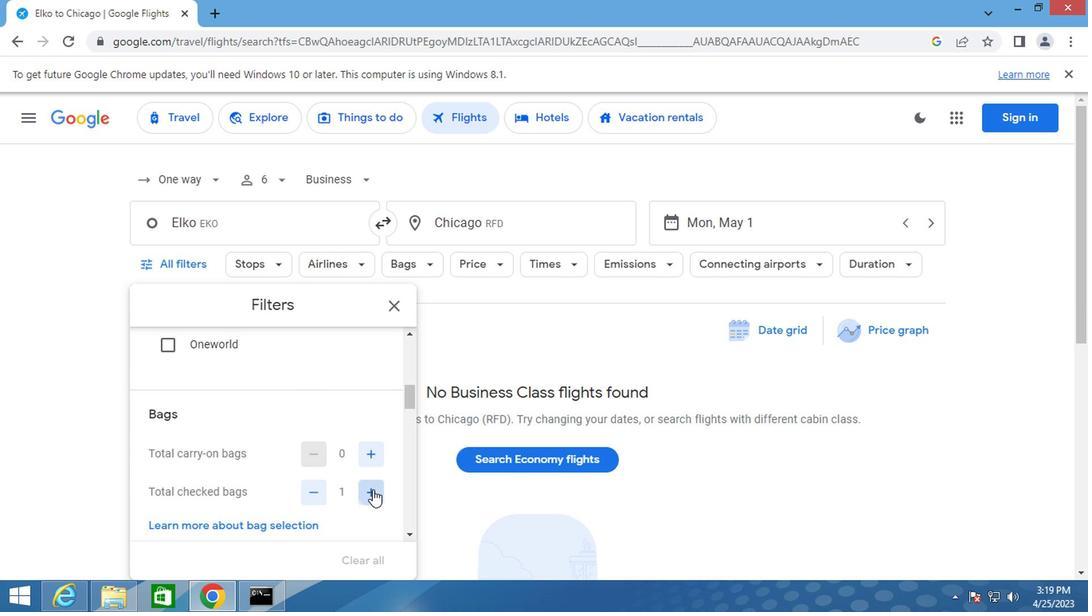 
Action: Mouse pressed left at (370, 490)
Screenshot: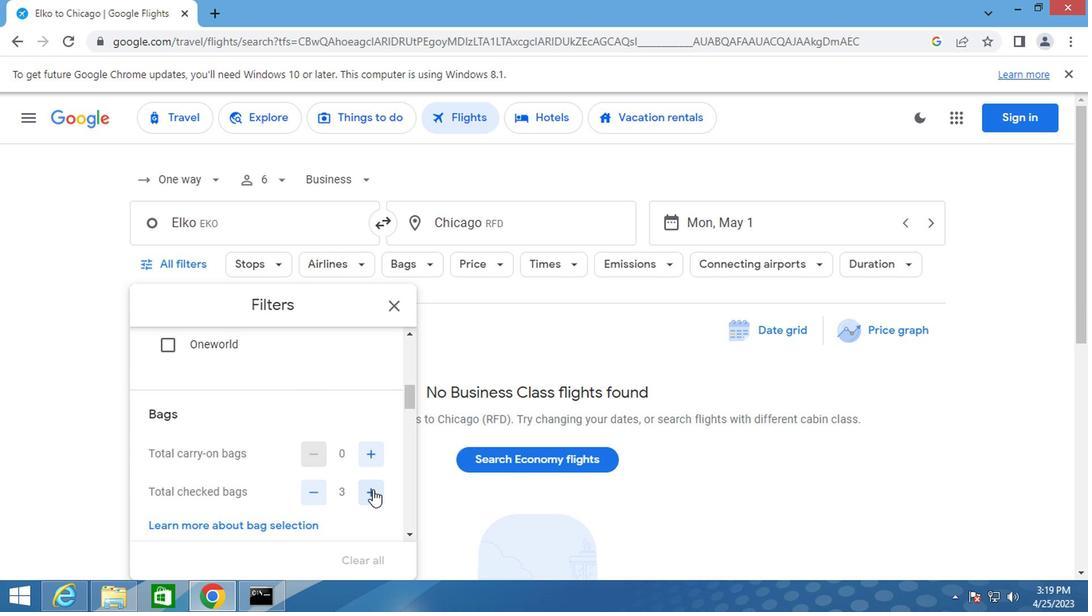 
Action: Mouse scrolled (370, 489) with delta (0, 0)
Screenshot: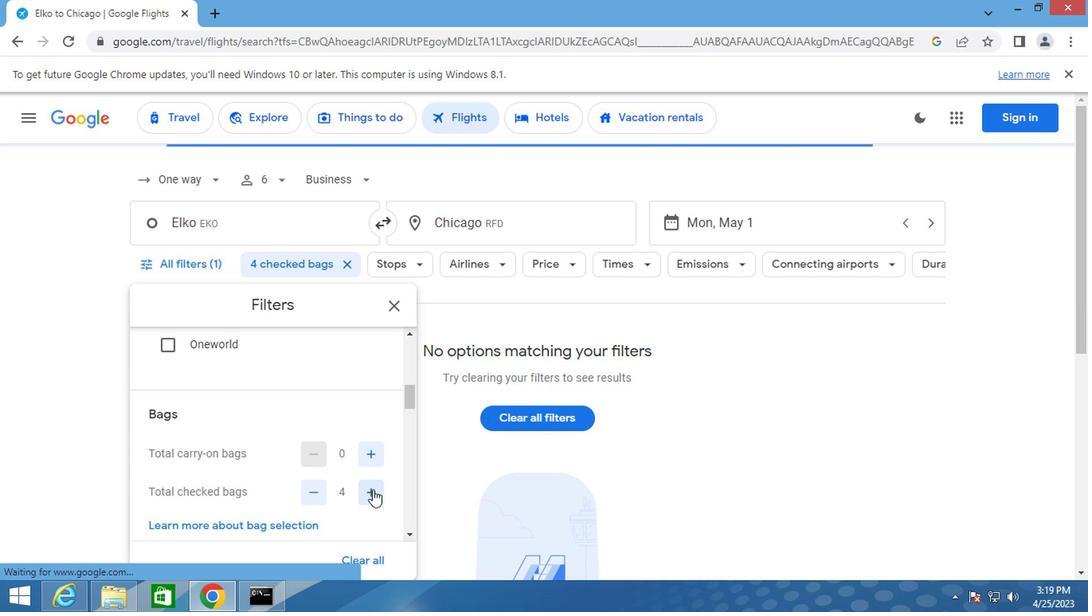 
Action: Mouse scrolled (370, 489) with delta (0, 0)
Screenshot: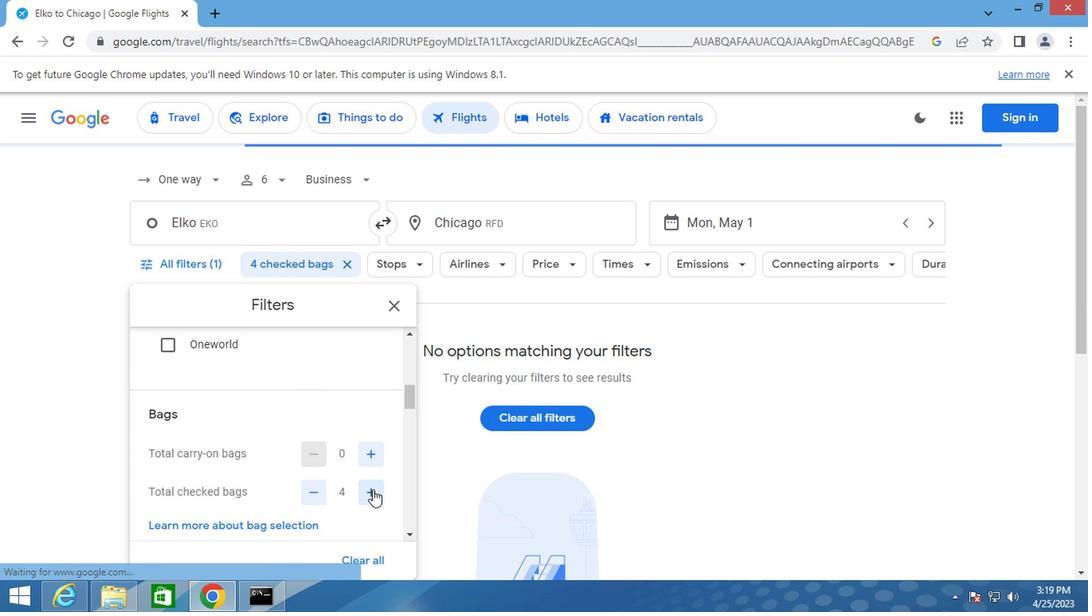 
Action: Mouse moved to (366, 485)
Screenshot: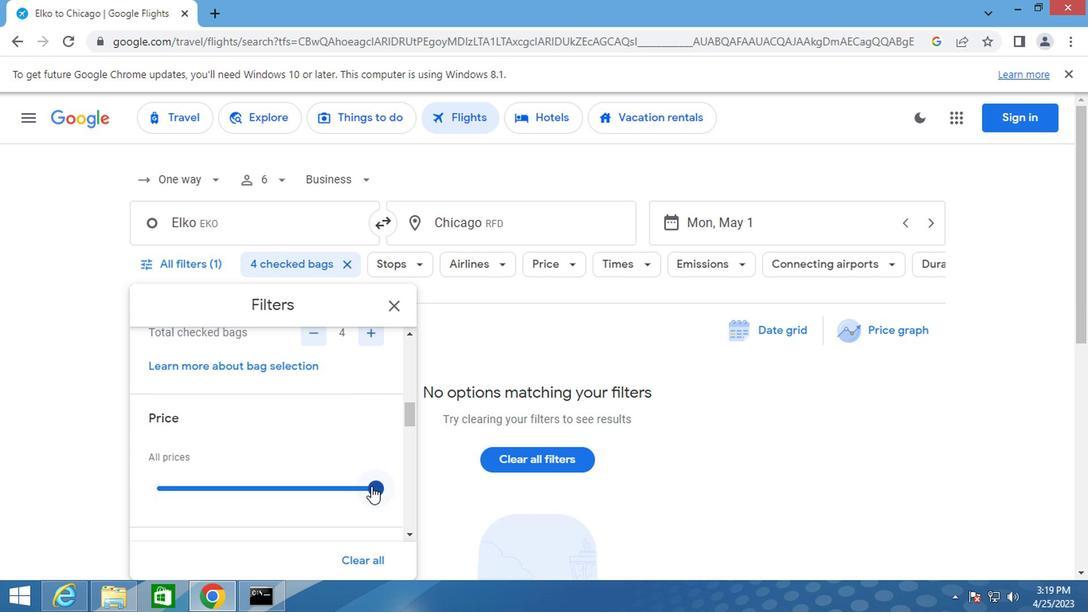 
Action: Mouse pressed left at (366, 485)
Screenshot: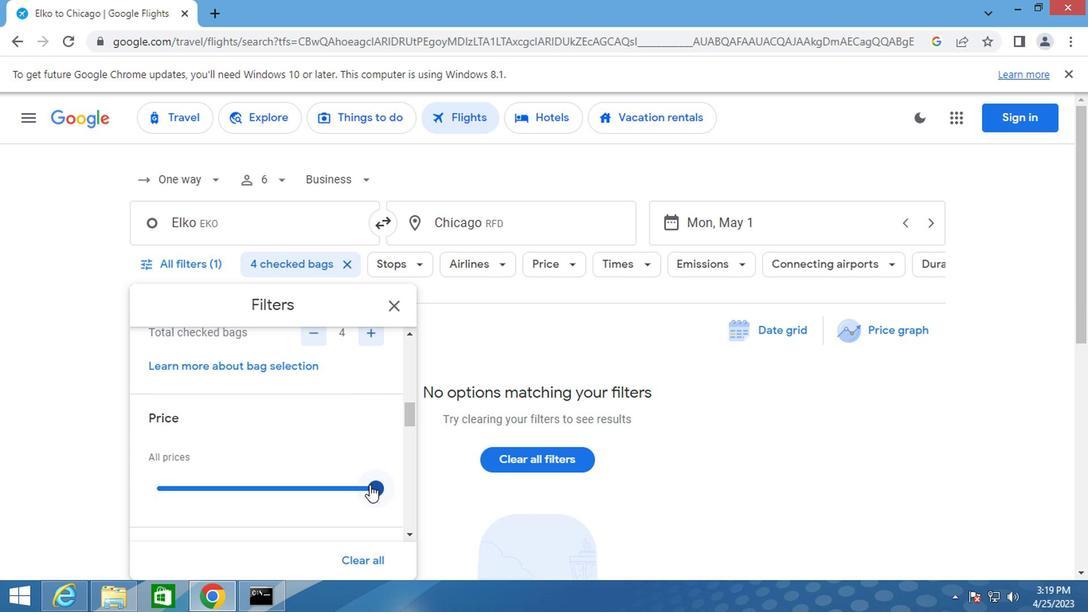 
Action: Mouse moved to (209, 417)
Screenshot: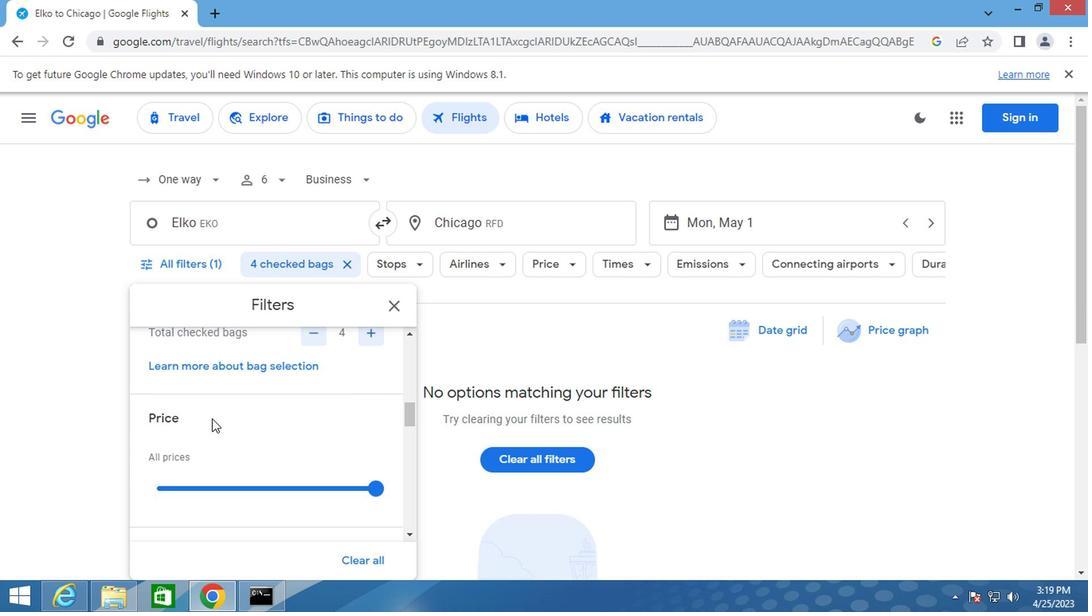 
Action: Mouse scrolled (209, 416) with delta (0, -1)
Screenshot: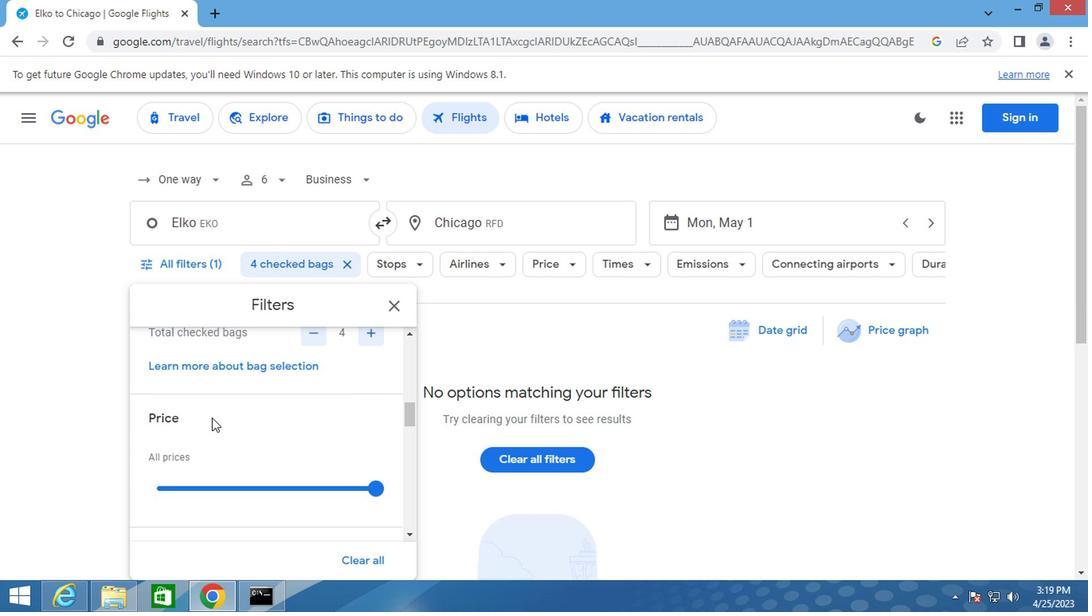 
Action: Mouse moved to (184, 410)
Screenshot: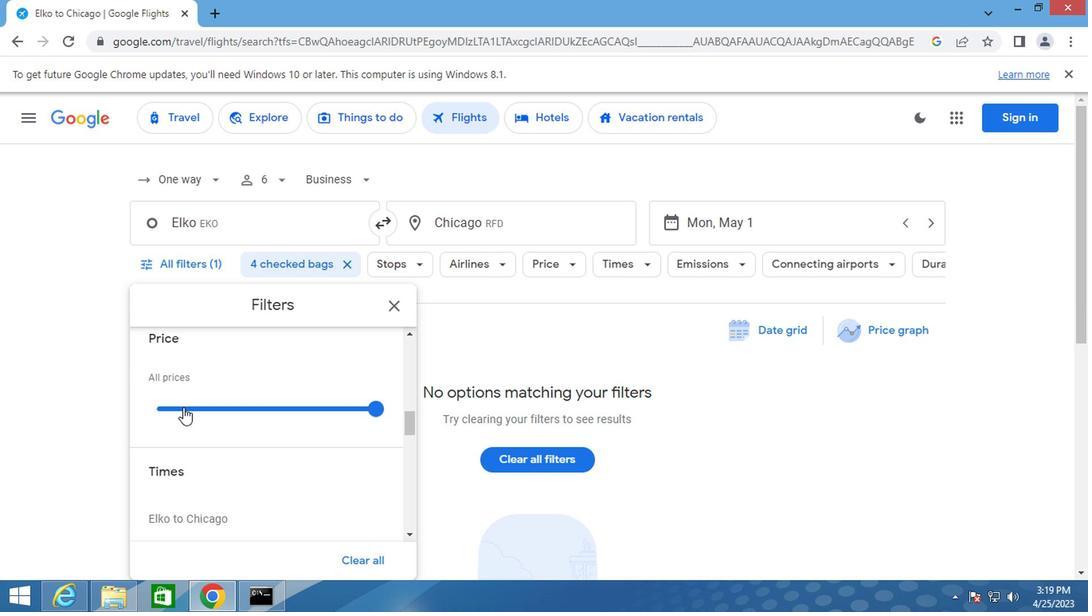 
Action: Mouse scrolled (184, 409) with delta (0, 0)
Screenshot: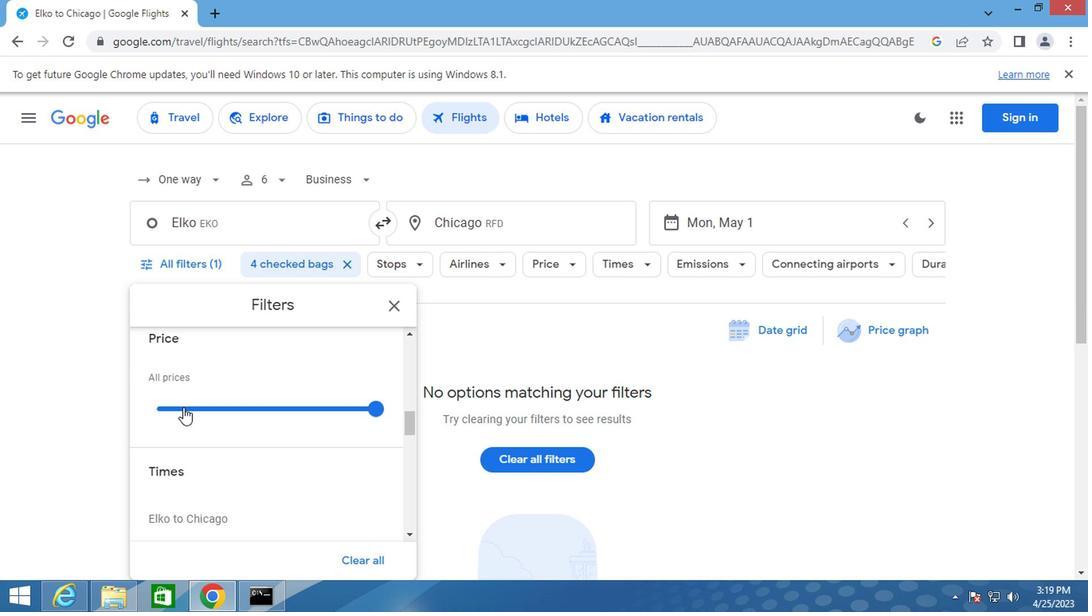 
Action: Mouse moved to (186, 414)
Screenshot: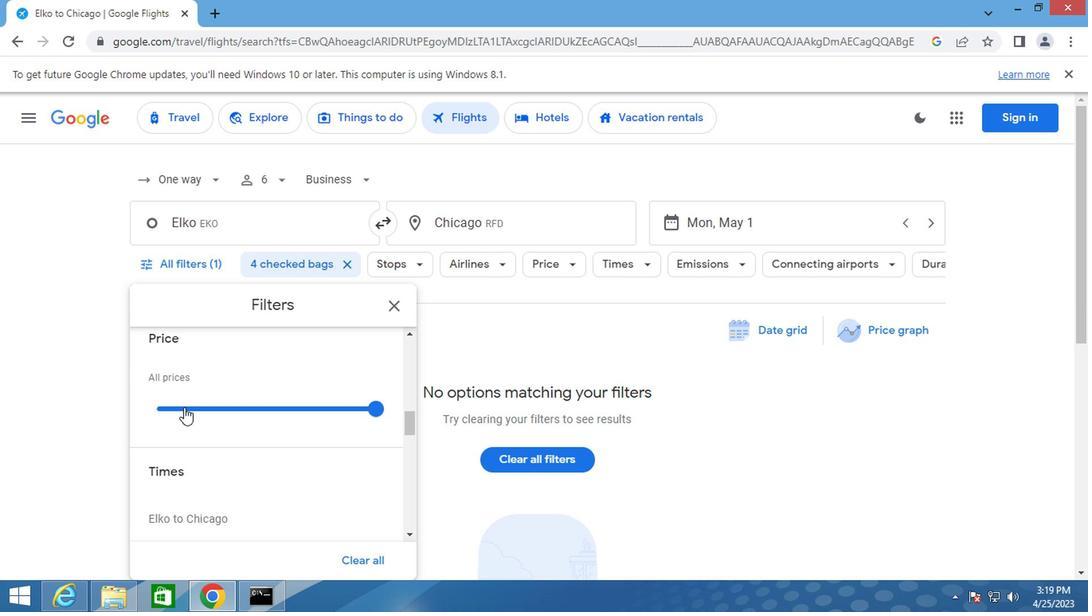 
Action: Mouse scrolled (186, 413) with delta (0, 0)
Screenshot: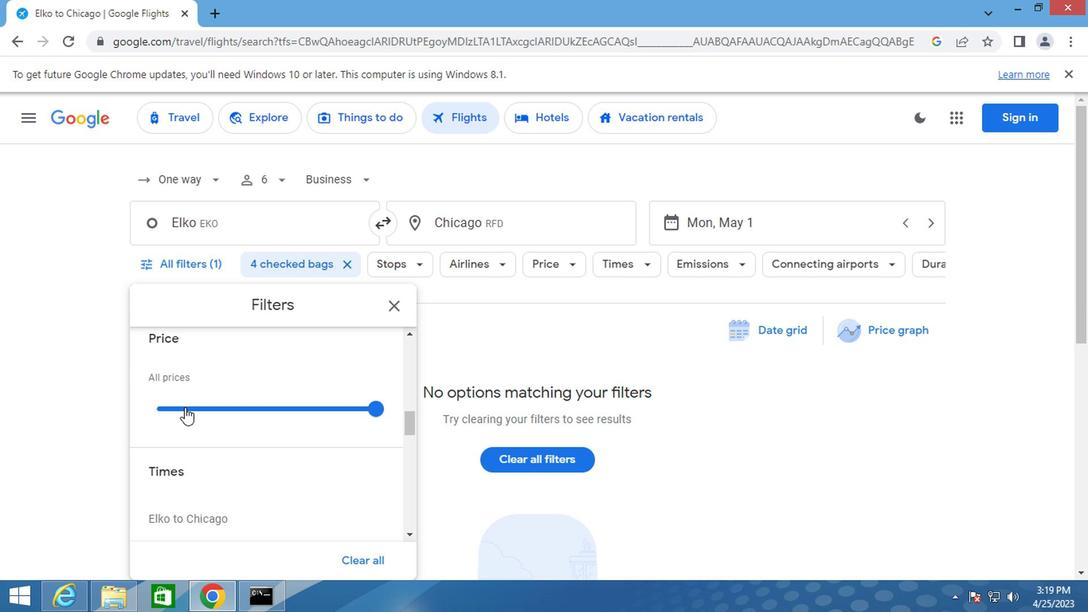 
Action: Mouse moved to (161, 426)
Screenshot: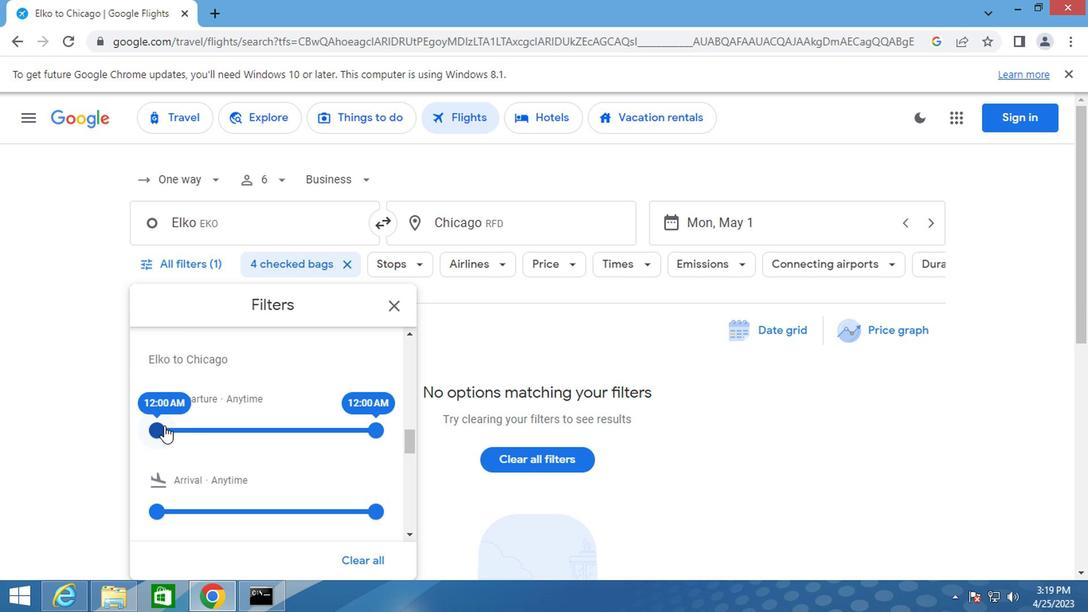 
Action: Mouse pressed left at (161, 426)
Screenshot: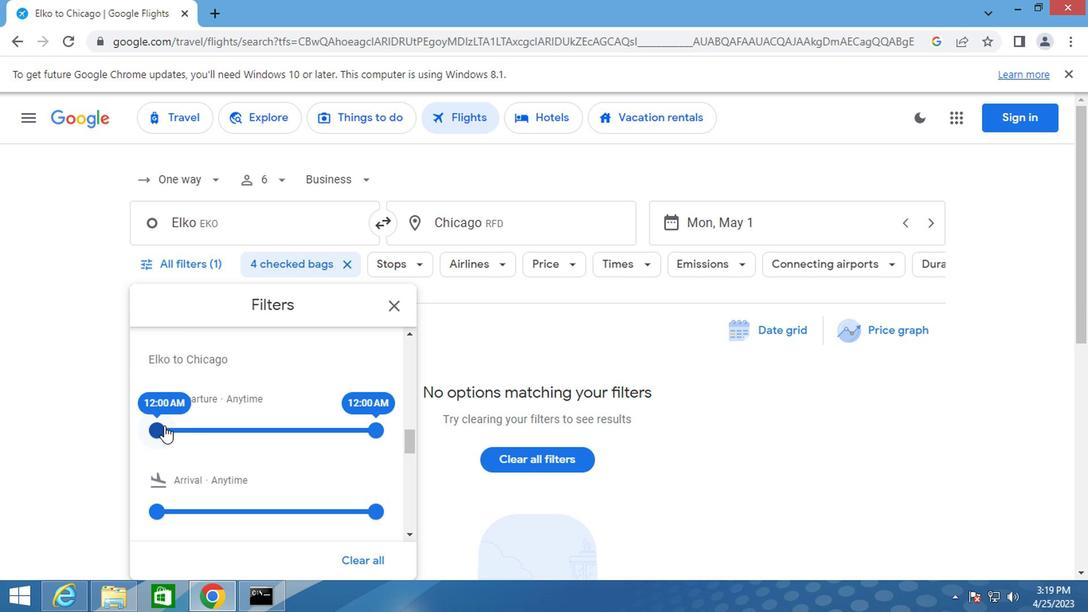 
Action: Mouse moved to (393, 310)
Screenshot: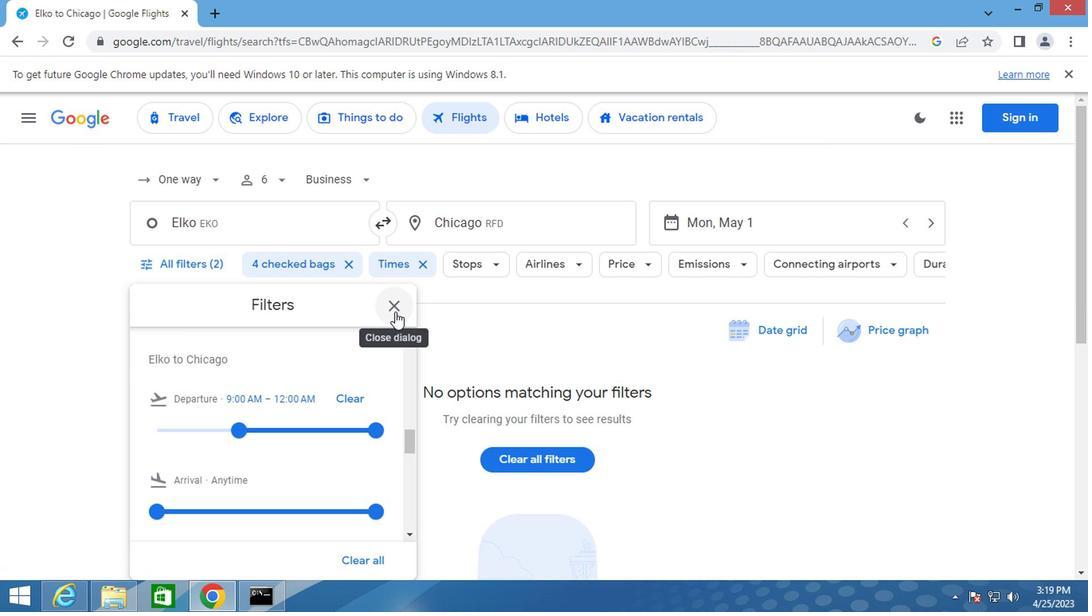 
Action: Mouse pressed left at (393, 310)
Screenshot: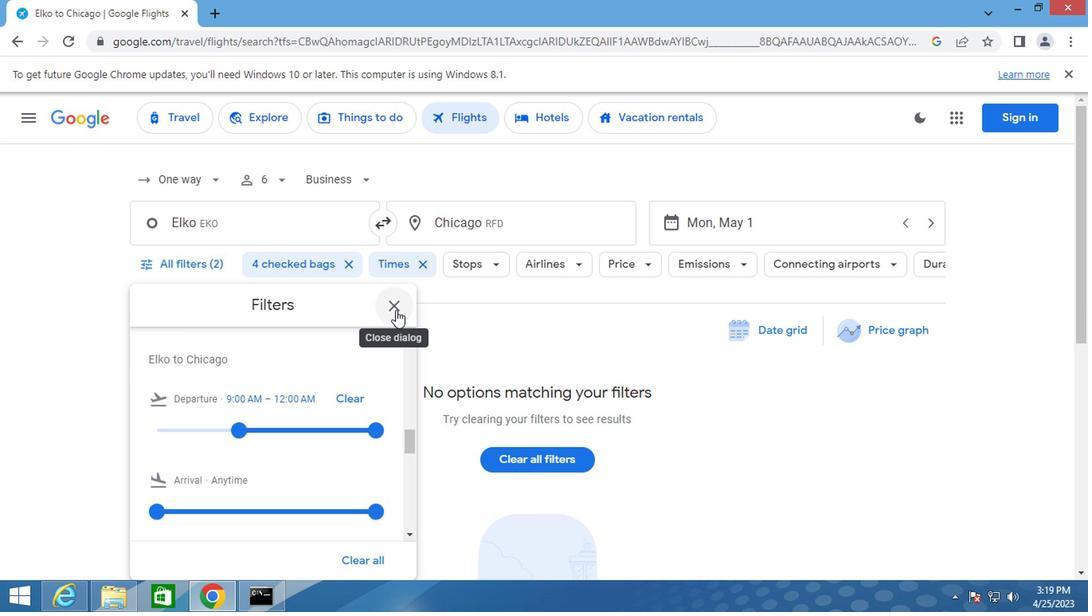 
Action: Key pressed <Key.f8>
Screenshot: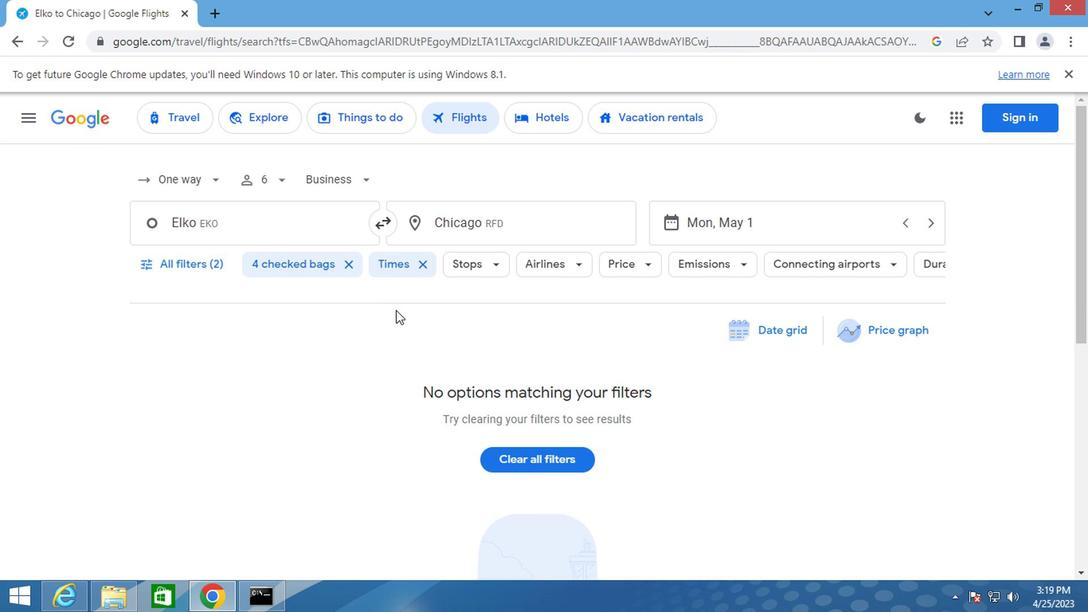 
